 Task: In the  document directory.txt. Below name insert the link: 'www.facebook.com' Insert Dropdown below the link: Project Status  'Select Blocked'Insert Header and write  Ramsons. Change font style to  Caveat
Action: Mouse moved to (417, 370)
Screenshot: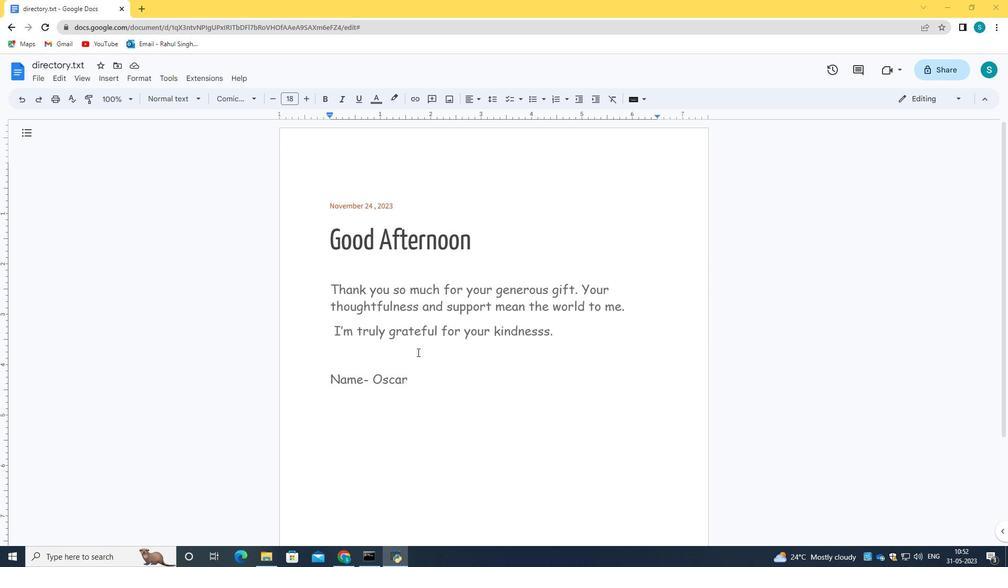 
Action: Mouse pressed left at (417, 370)
Screenshot: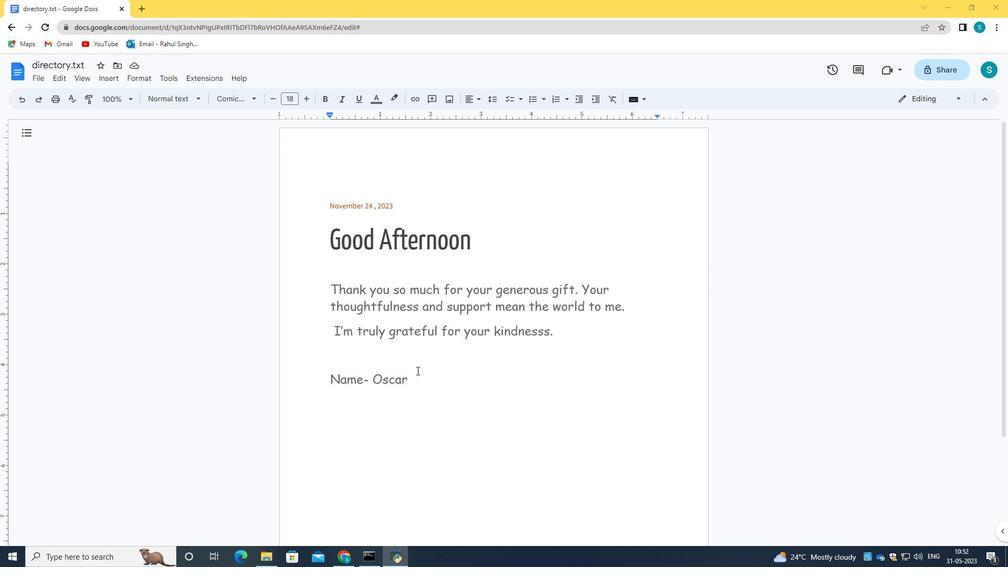 
Action: Mouse moved to (376, 413)
Screenshot: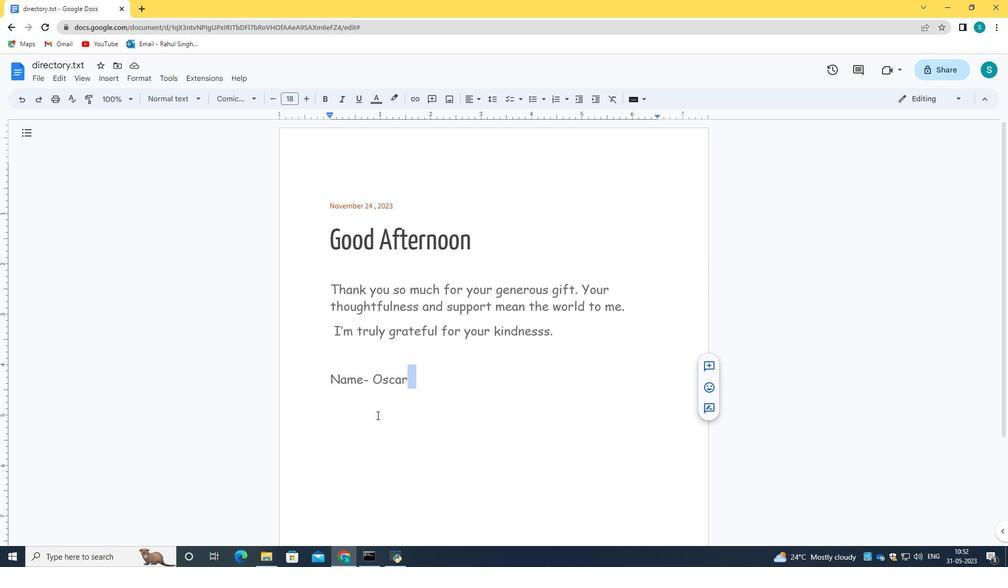 
Action: Mouse pressed left at (376, 413)
Screenshot: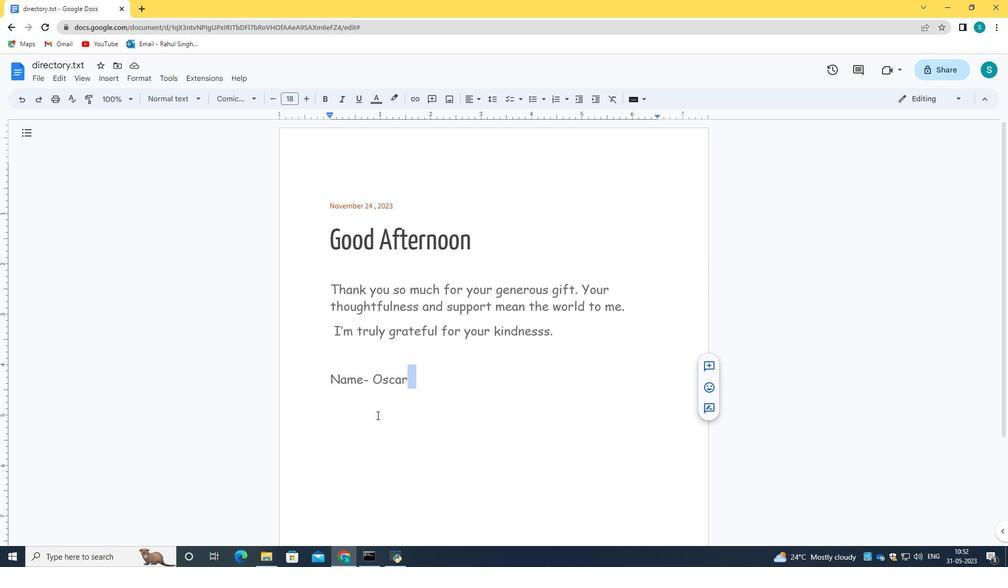 
Action: Mouse moved to (102, 78)
Screenshot: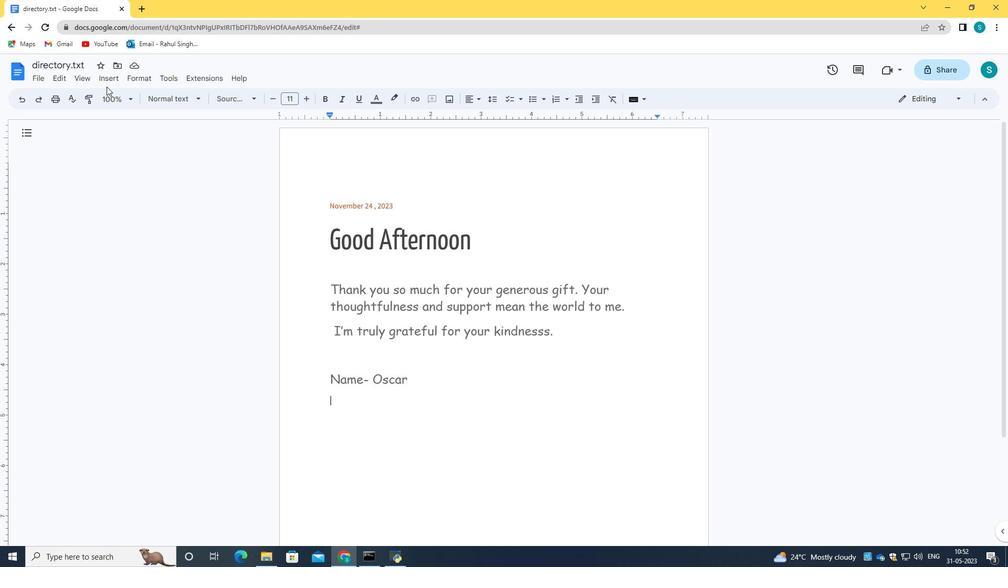 
Action: Mouse pressed left at (102, 78)
Screenshot: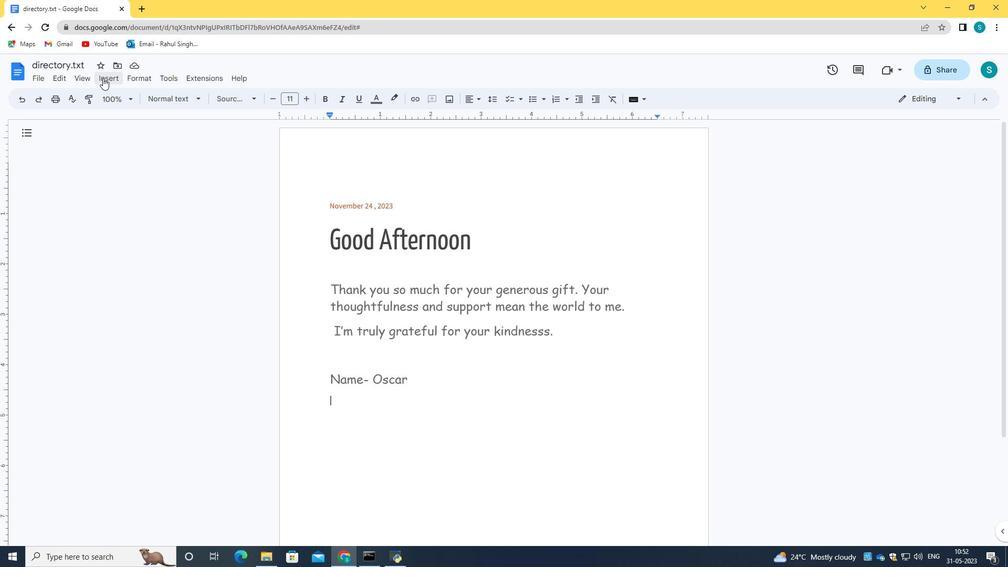 
Action: Mouse moved to (151, 393)
Screenshot: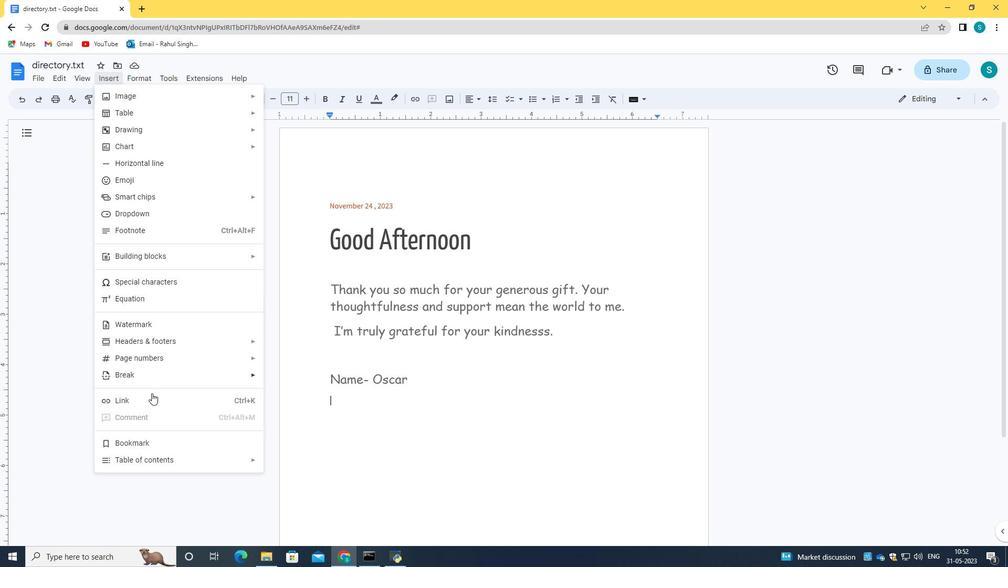 
Action: Mouse pressed left at (151, 393)
Screenshot: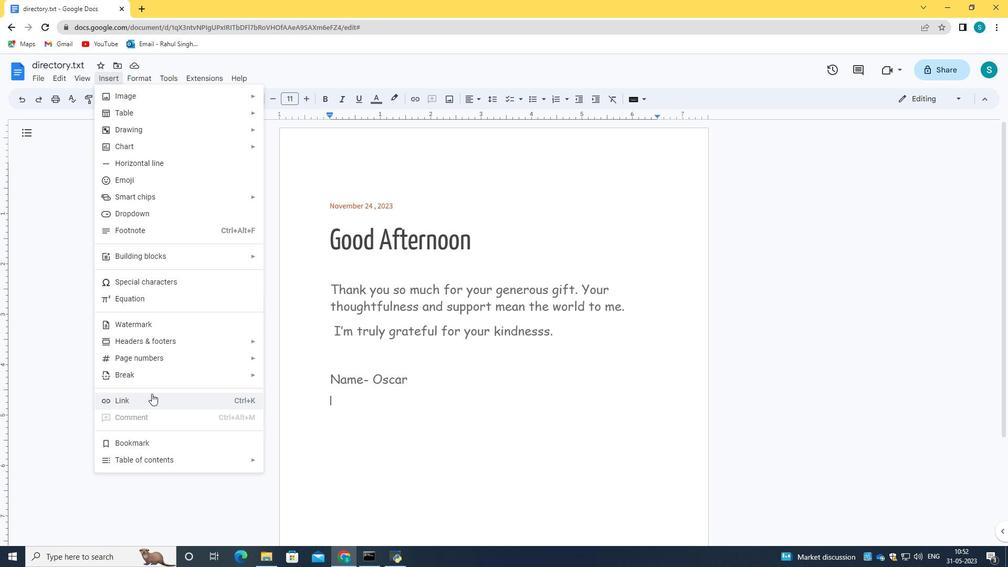 
Action: Mouse moved to (382, 236)
Screenshot: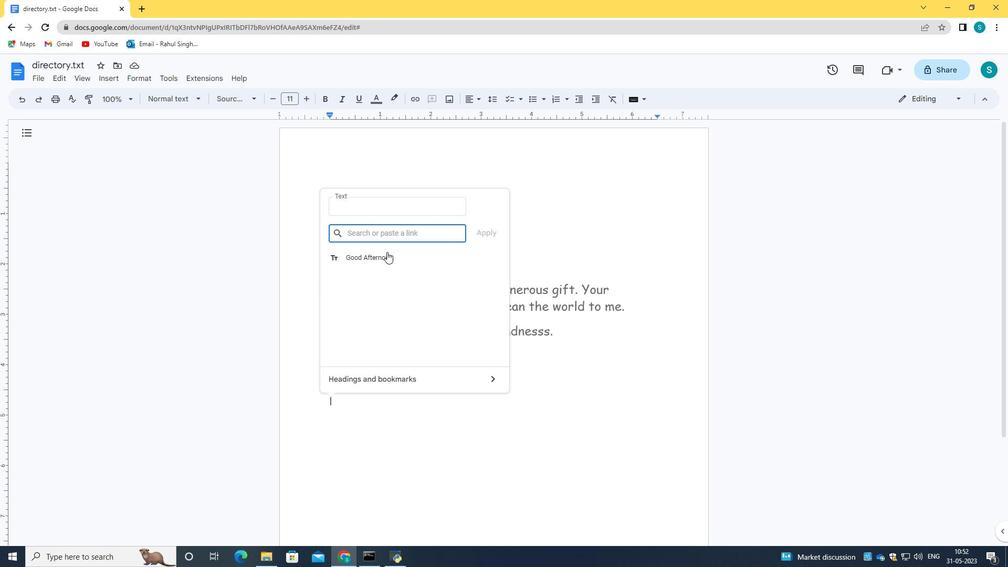 
Action: Key pressed www.facebool<Key.backspace>k.com
Screenshot: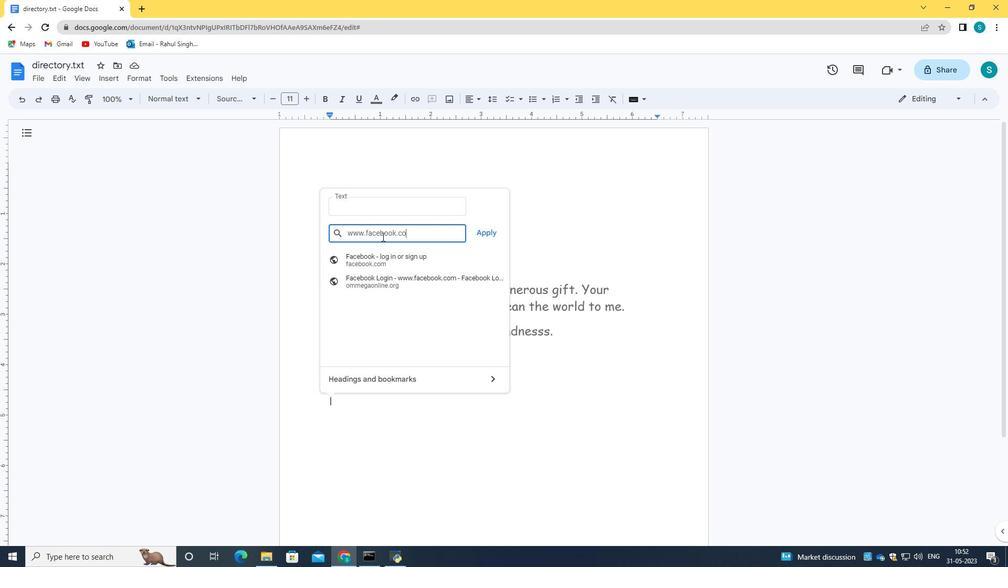 
Action: Mouse moved to (485, 232)
Screenshot: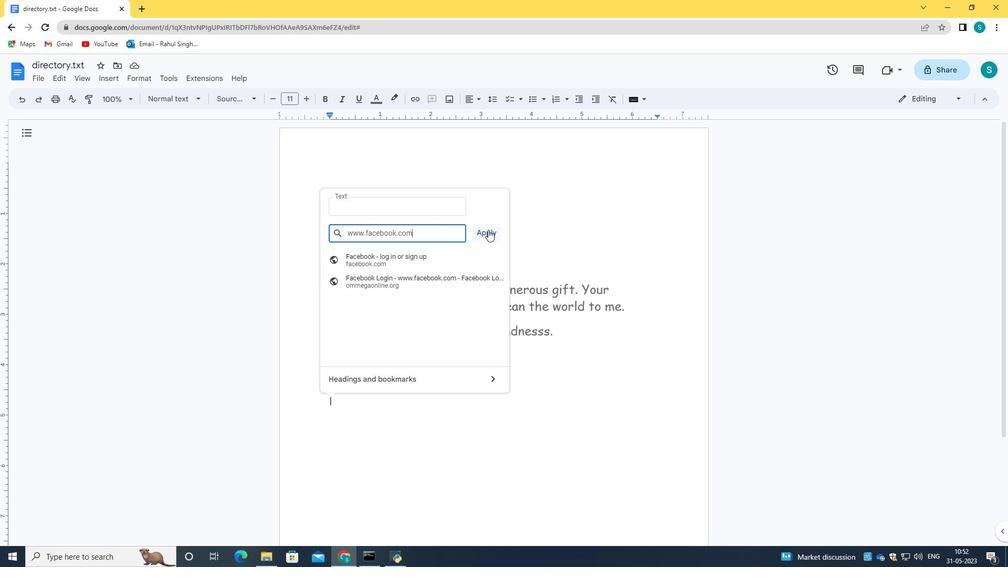 
Action: Mouse pressed left at (485, 232)
Screenshot: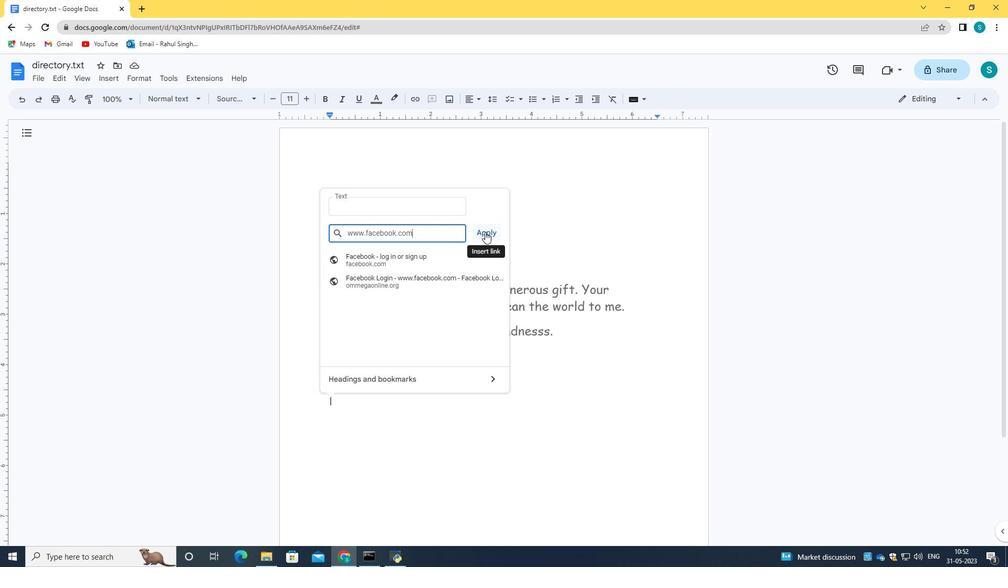 
Action: Mouse moved to (105, 80)
Screenshot: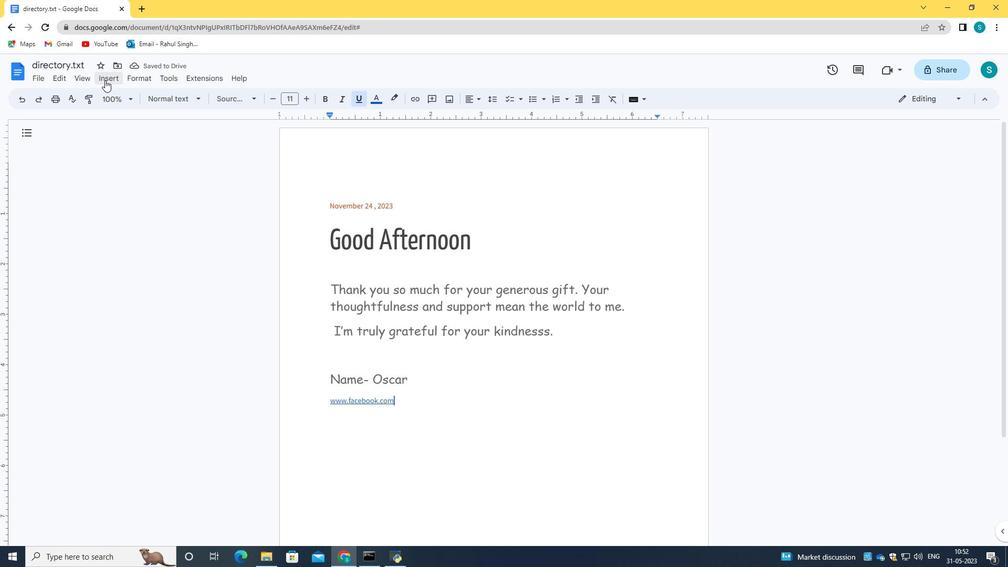 
Action: Mouse pressed left at (105, 80)
Screenshot: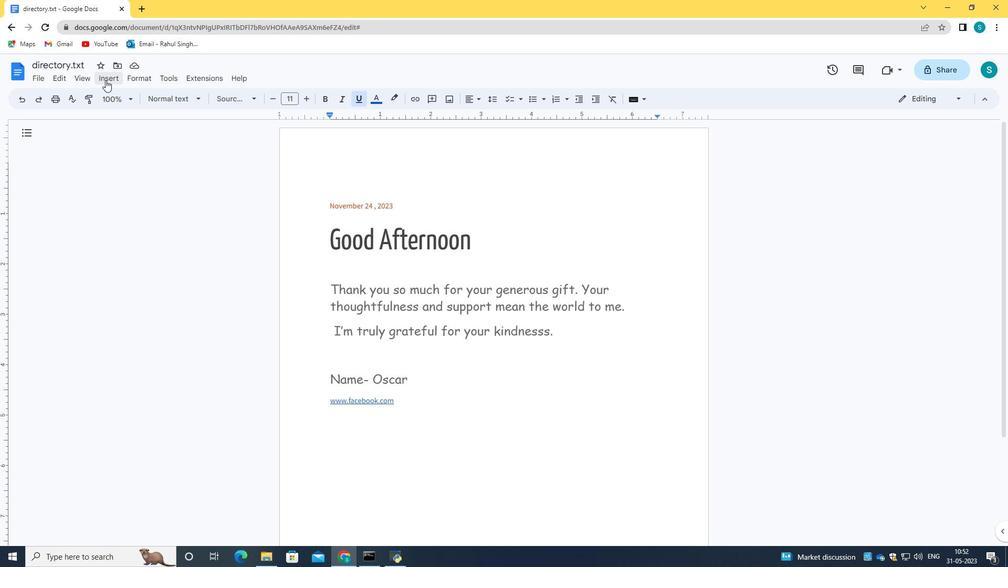 
Action: Mouse moved to (131, 209)
Screenshot: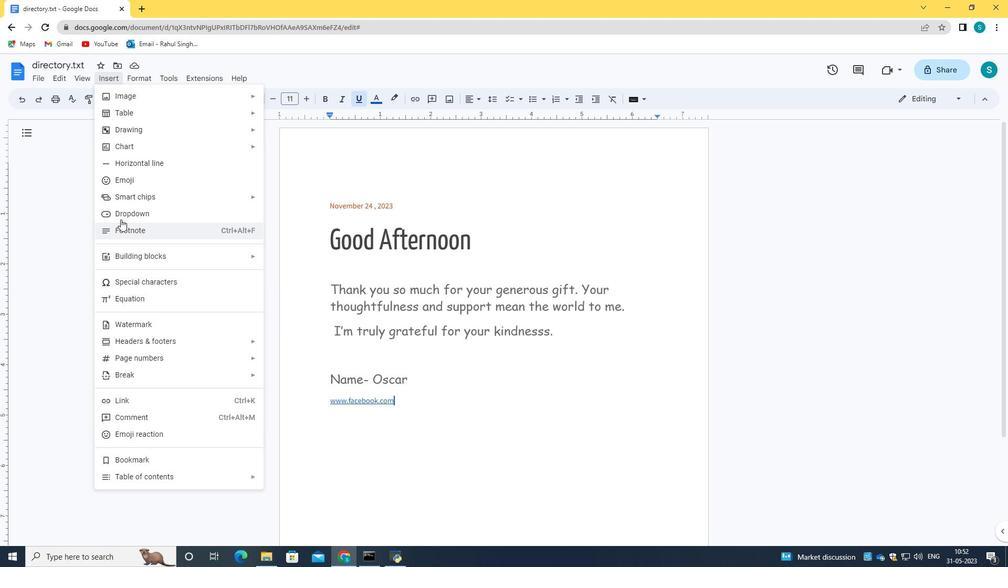 
Action: Mouse pressed left at (131, 209)
Screenshot: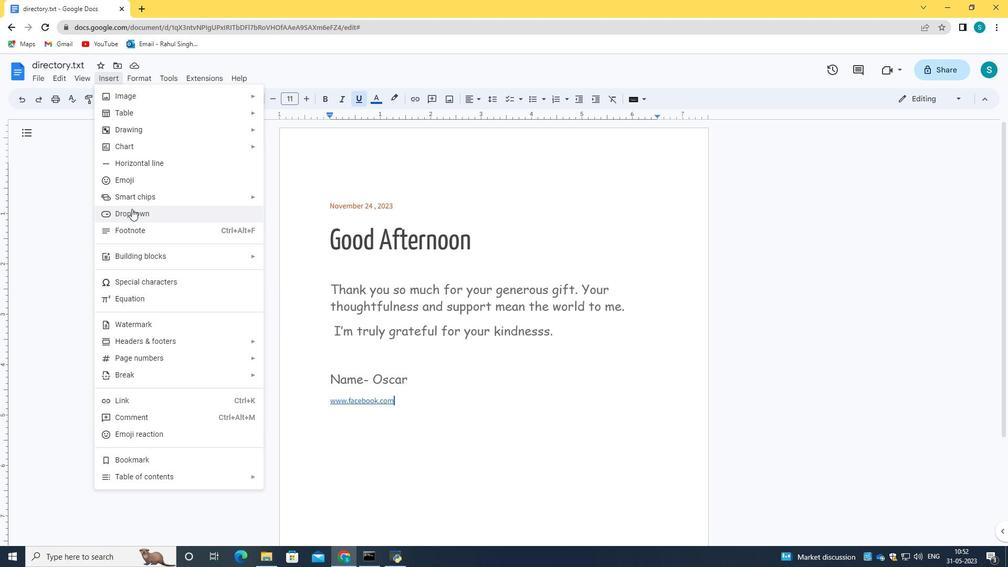 
Action: Mouse moved to (448, 442)
Screenshot: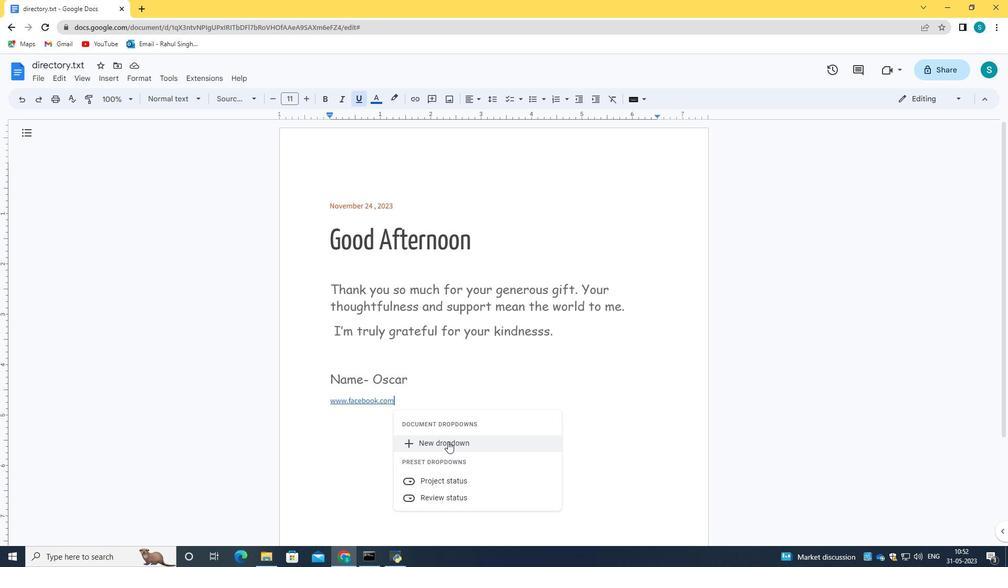 
Action: Mouse pressed left at (448, 442)
Screenshot: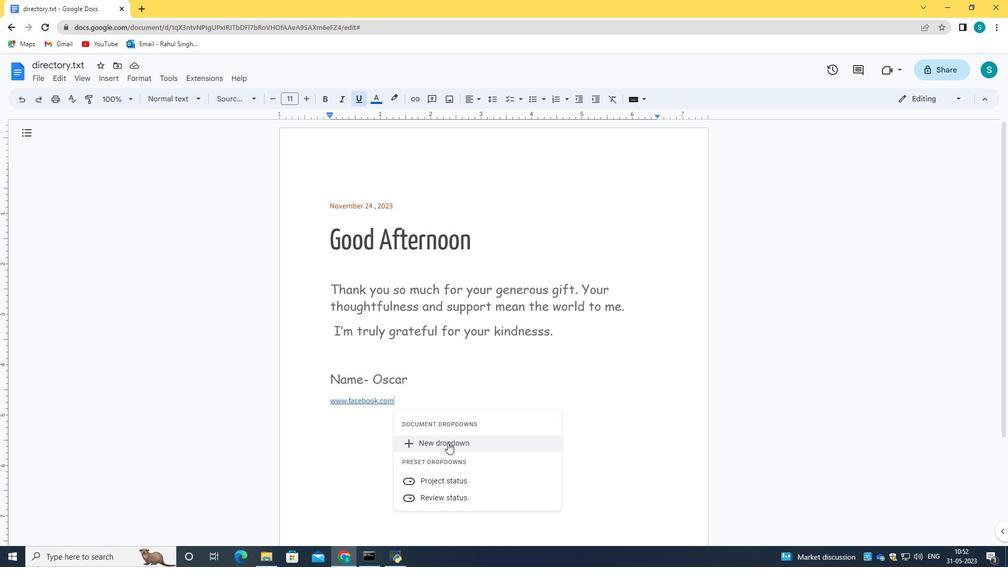 
Action: Mouse moved to (502, 236)
Screenshot: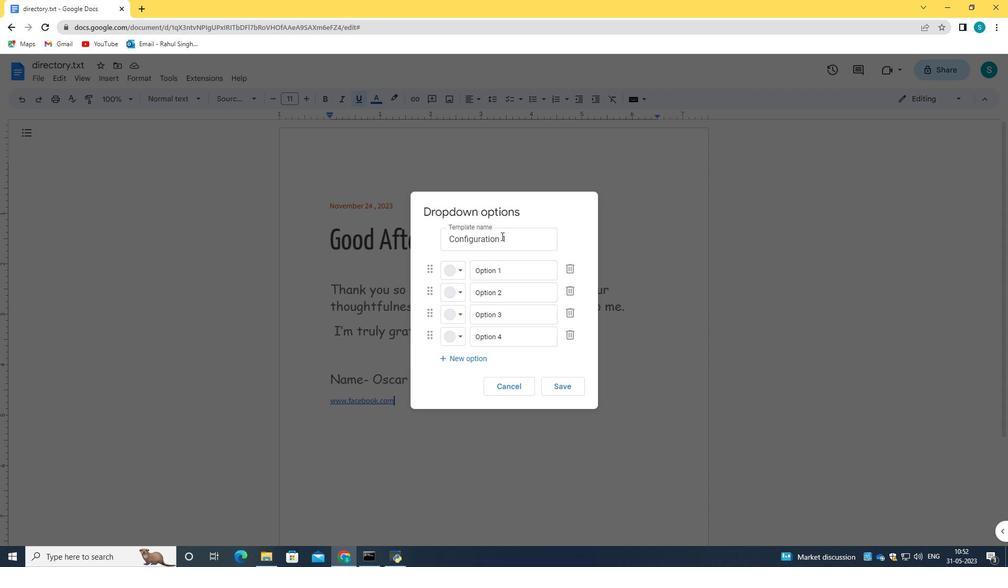 
Action: Mouse pressed left at (502, 236)
Screenshot: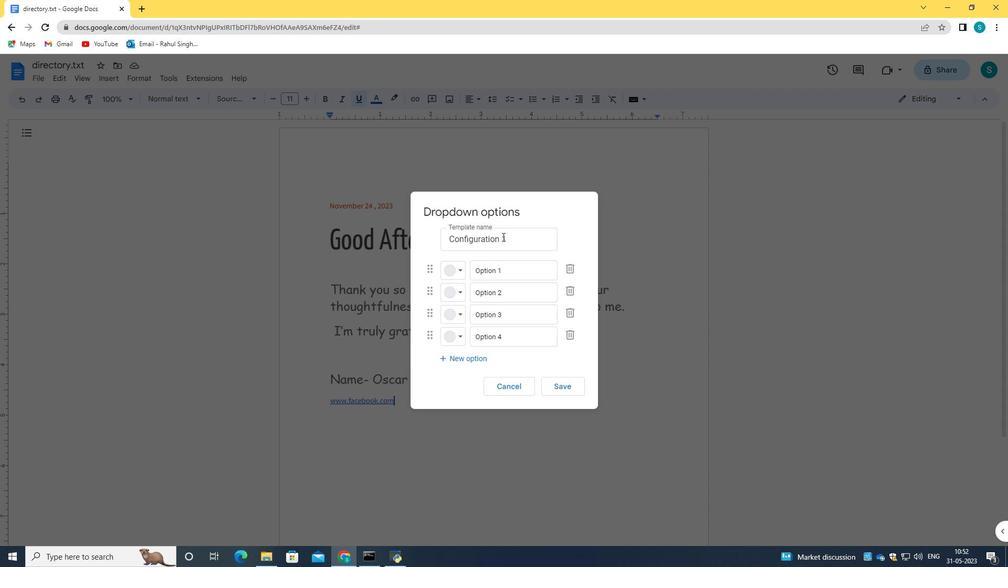 
Action: Mouse moved to (519, 240)
Screenshot: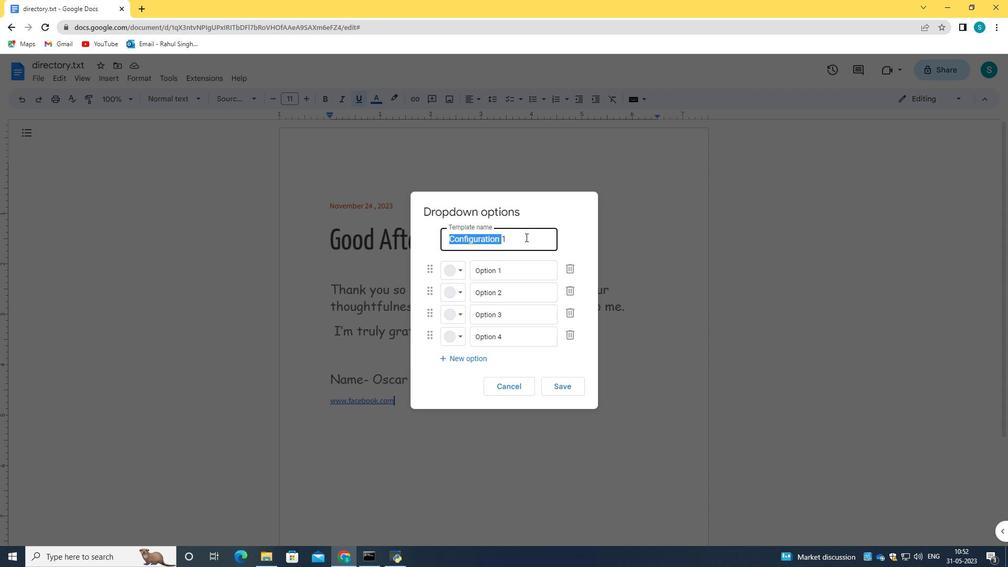 
Action: Mouse pressed left at (519, 240)
Screenshot: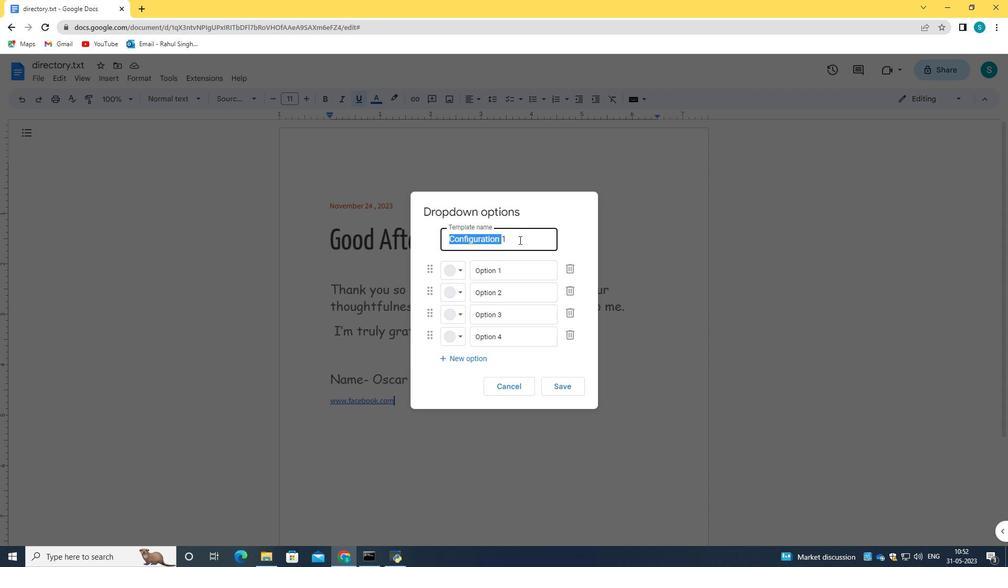 
Action: Mouse moved to (534, 244)
Screenshot: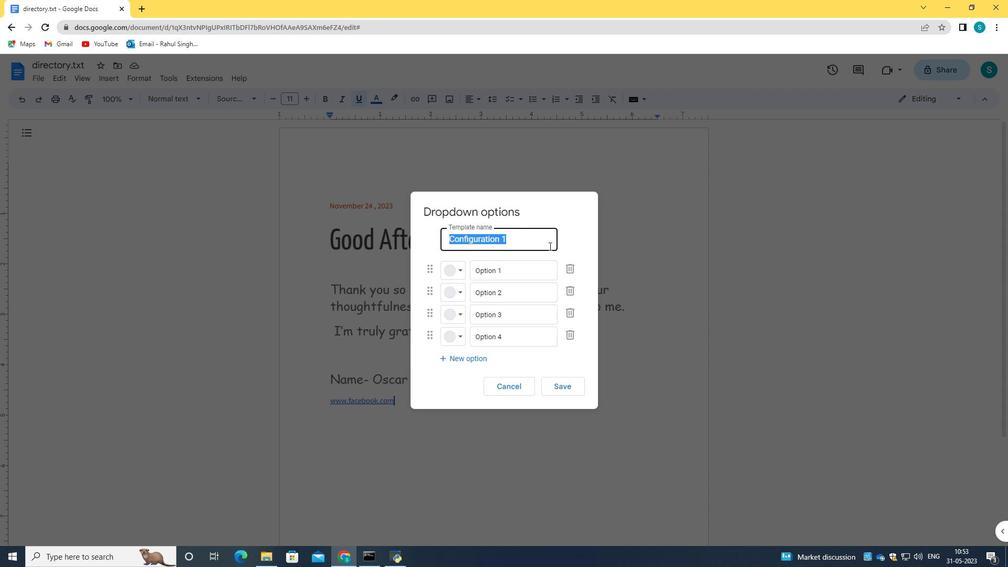 
Action: Key pressed <Key.backspace><Key.caps_lock>P<Key.caps_lock>roject<Key.space><Key.caps_lock>S<Key.caps_lock>tatus
Screenshot: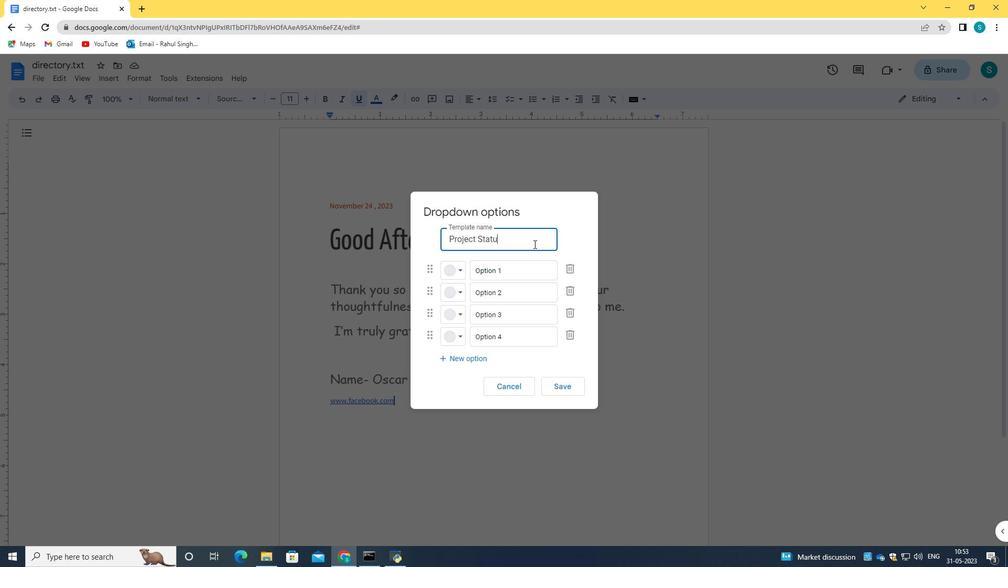 
Action: Mouse moved to (459, 272)
Screenshot: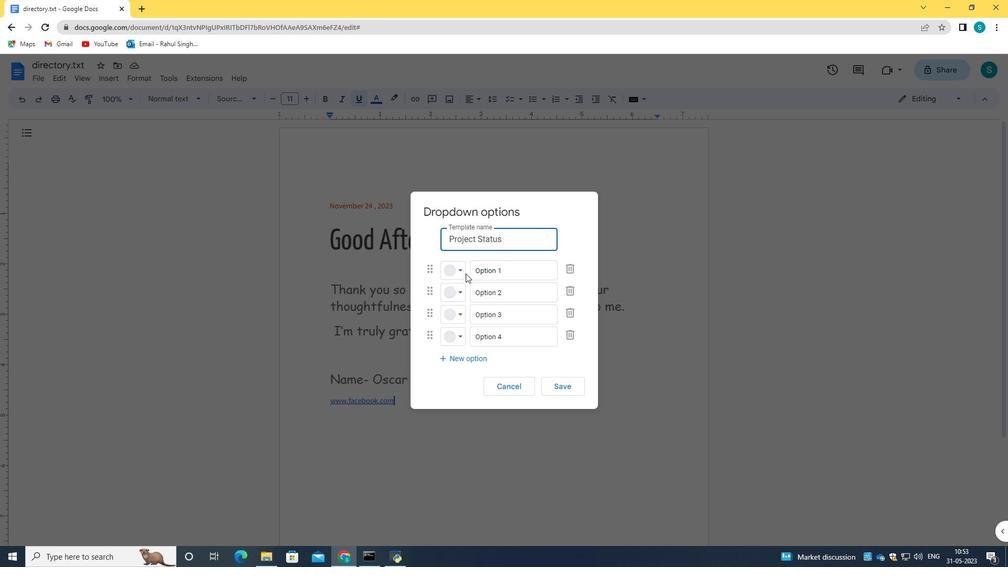 
Action: Mouse pressed left at (459, 272)
Screenshot: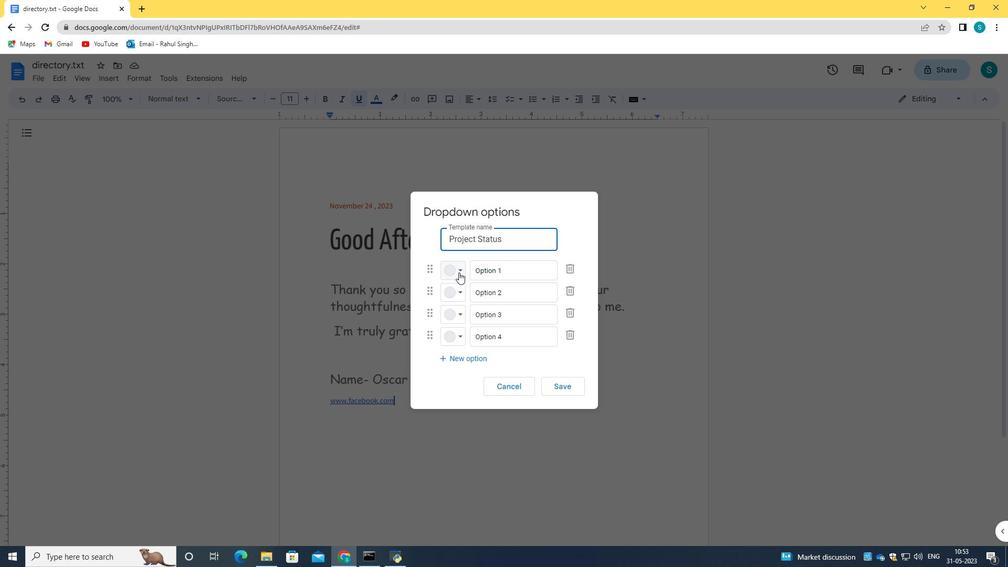 
Action: Mouse pressed left at (459, 272)
Screenshot: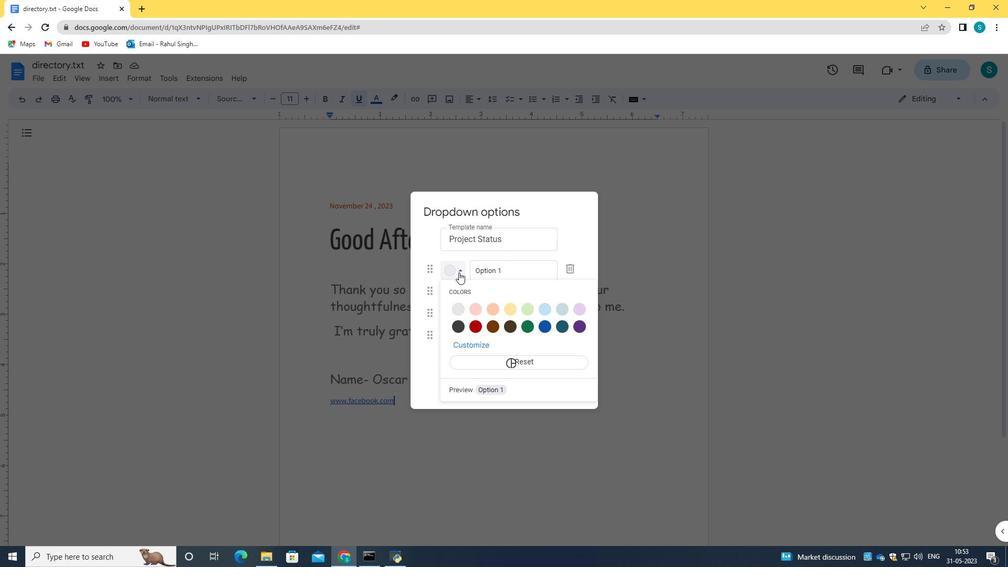 
Action: Mouse moved to (501, 272)
Screenshot: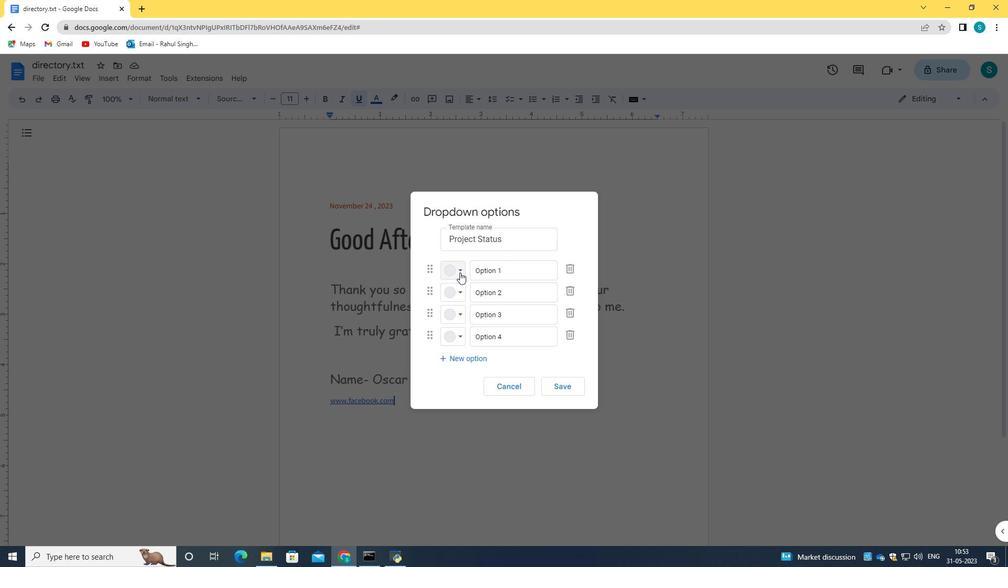 
Action: Mouse pressed left at (501, 272)
Screenshot: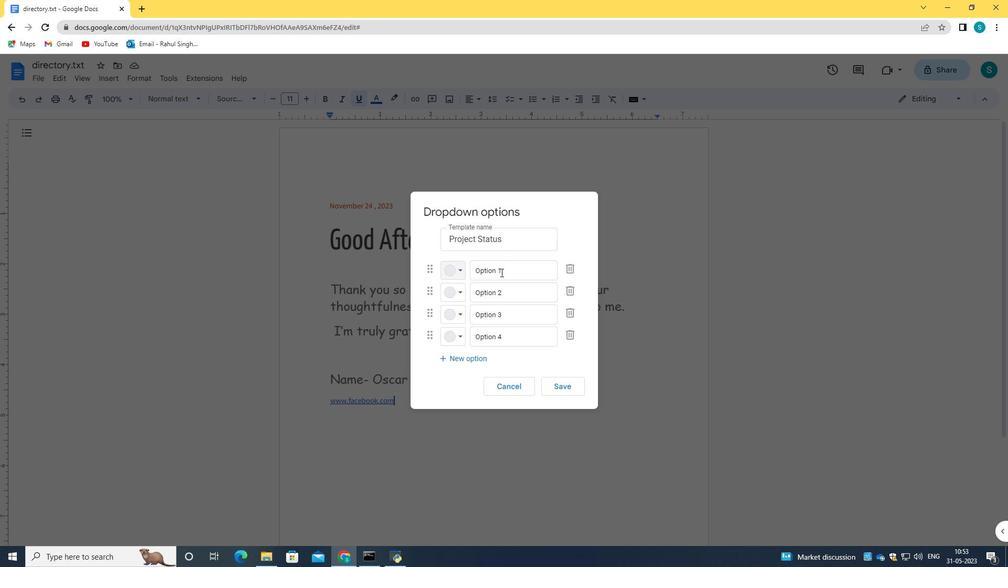 
Action: Mouse moved to (532, 217)
Screenshot: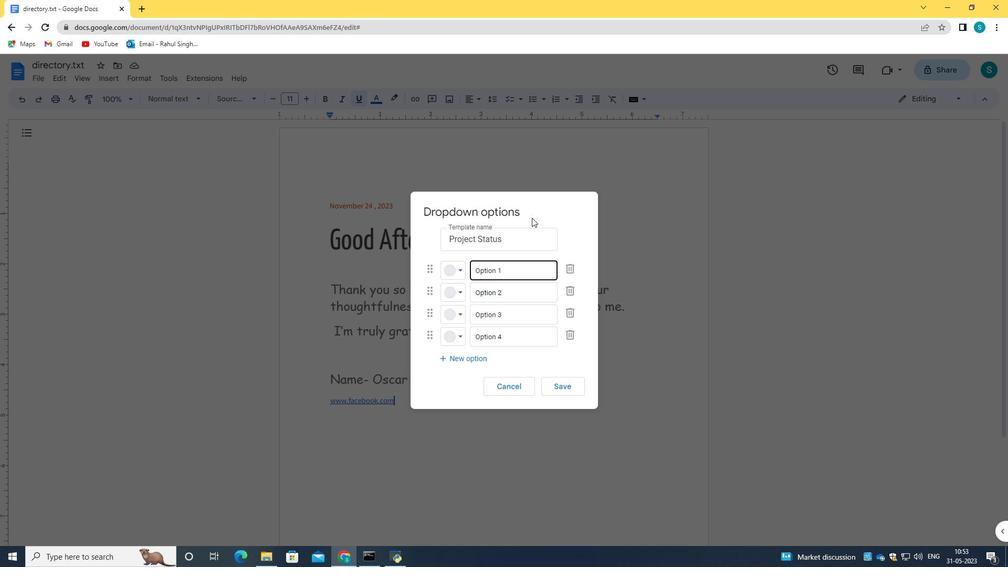 
Action: Mouse pressed left at (532, 217)
Screenshot: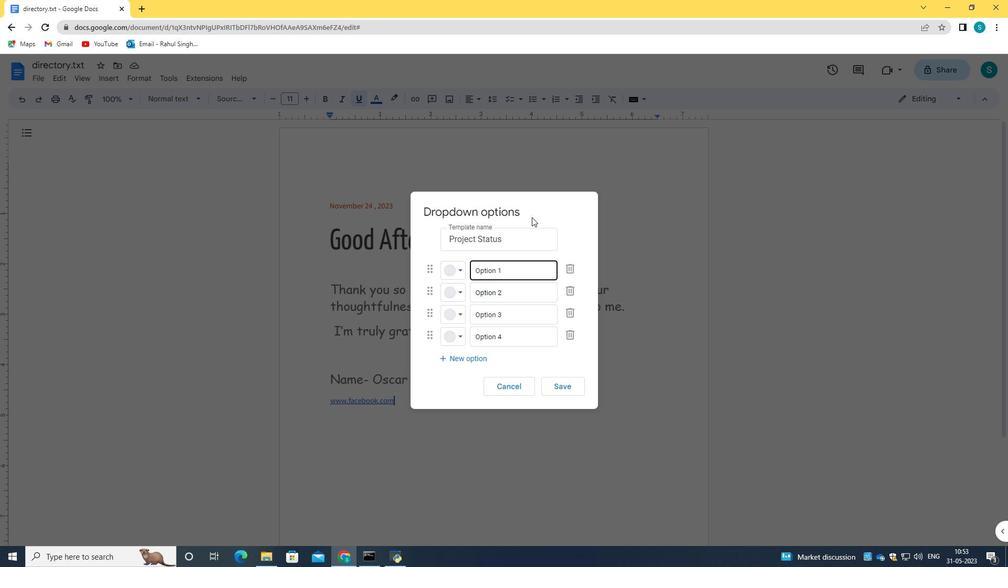 
Action: Mouse moved to (512, 381)
Screenshot: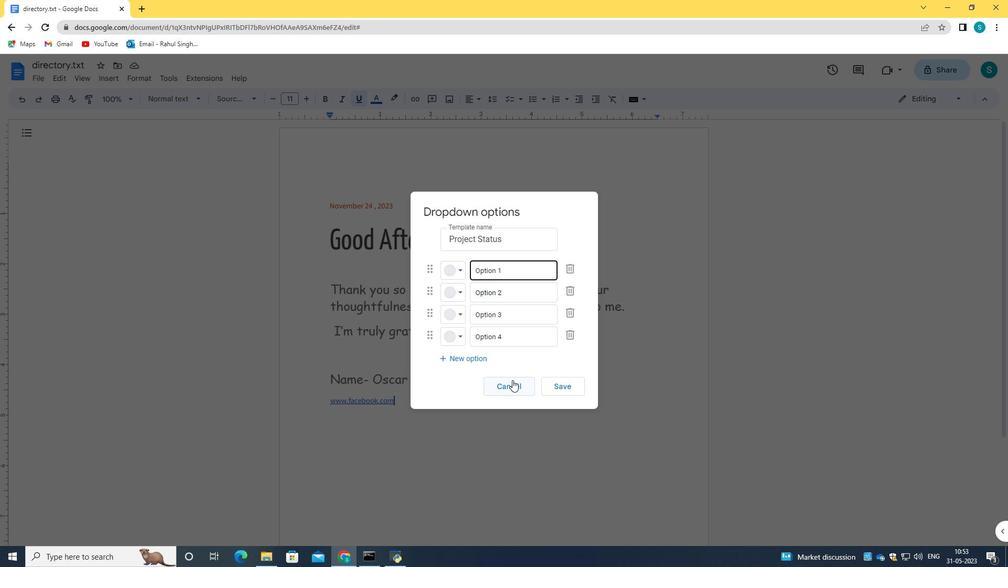 
Action: Mouse pressed left at (512, 381)
Screenshot: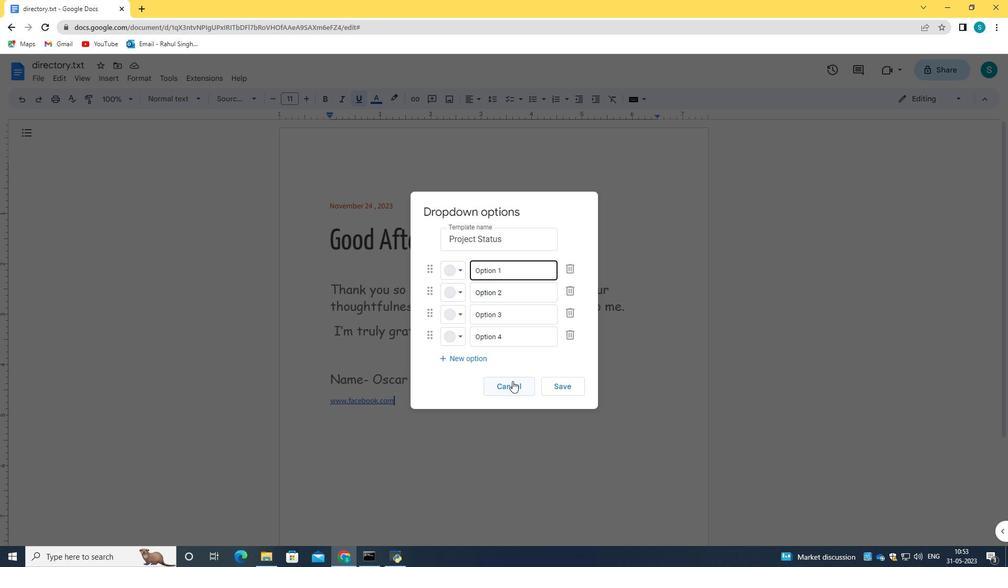 
Action: Mouse moved to (428, 416)
Screenshot: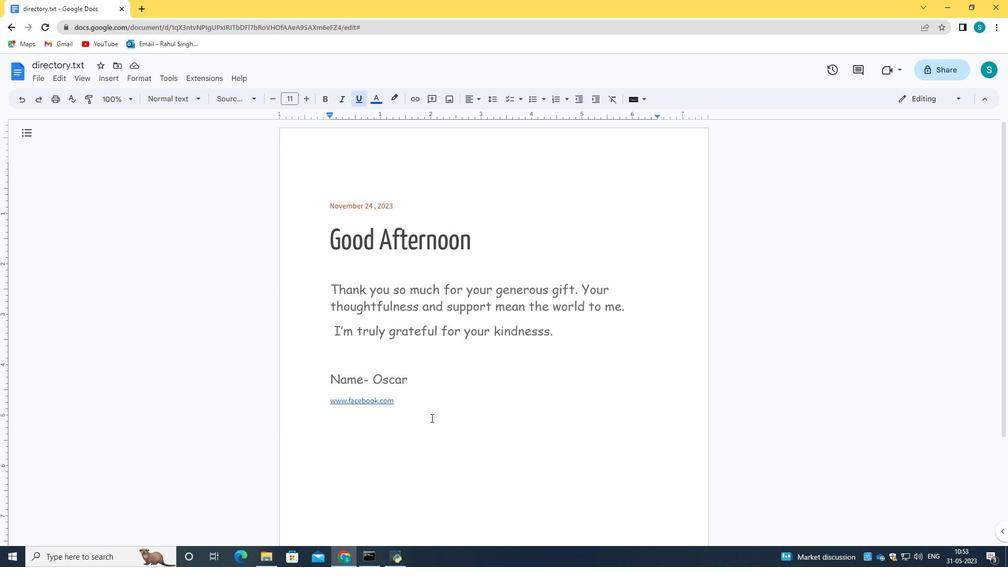 
Action: Key pressed <Key.enter>
Screenshot: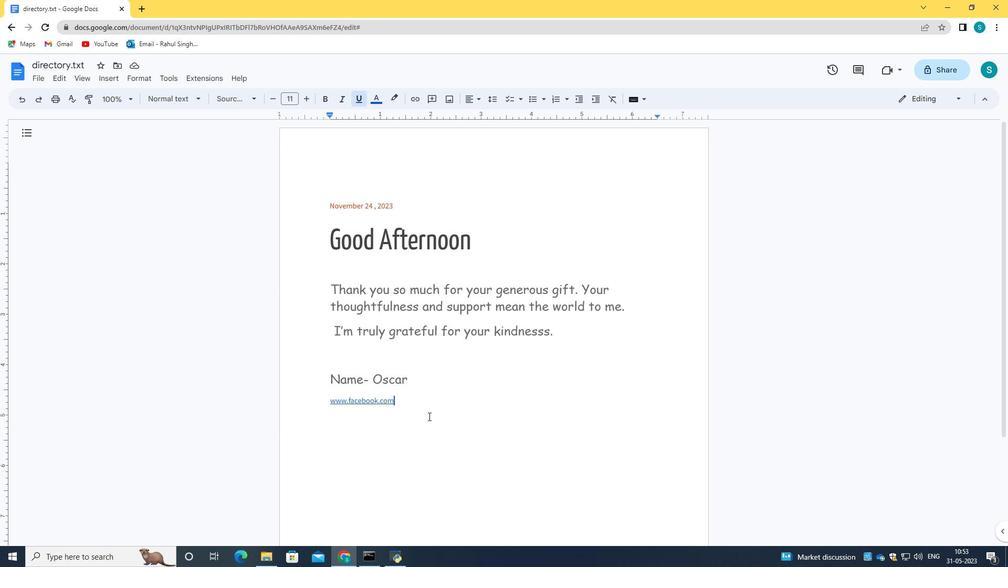 
Action: Mouse moved to (112, 78)
Screenshot: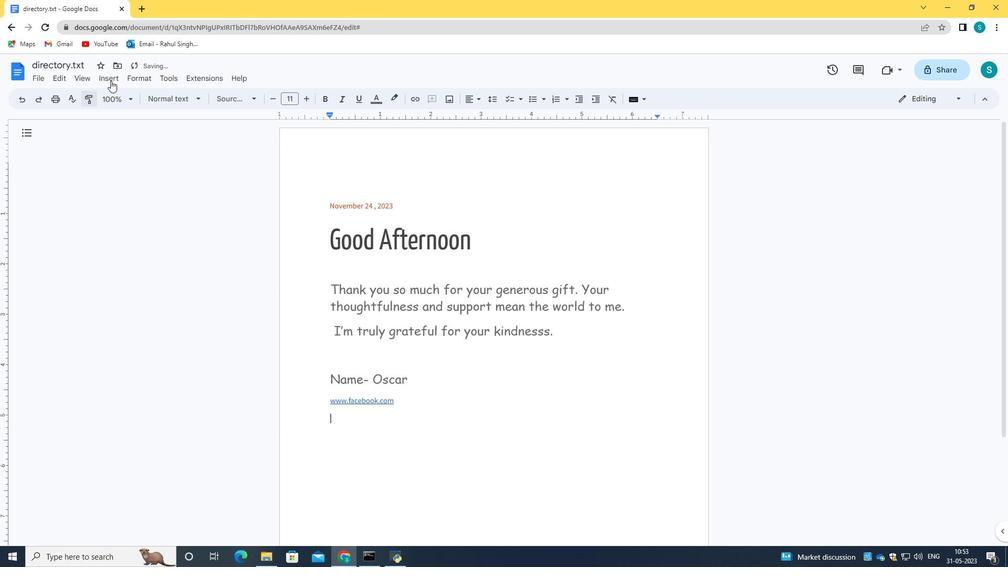 
Action: Mouse pressed left at (112, 78)
Screenshot: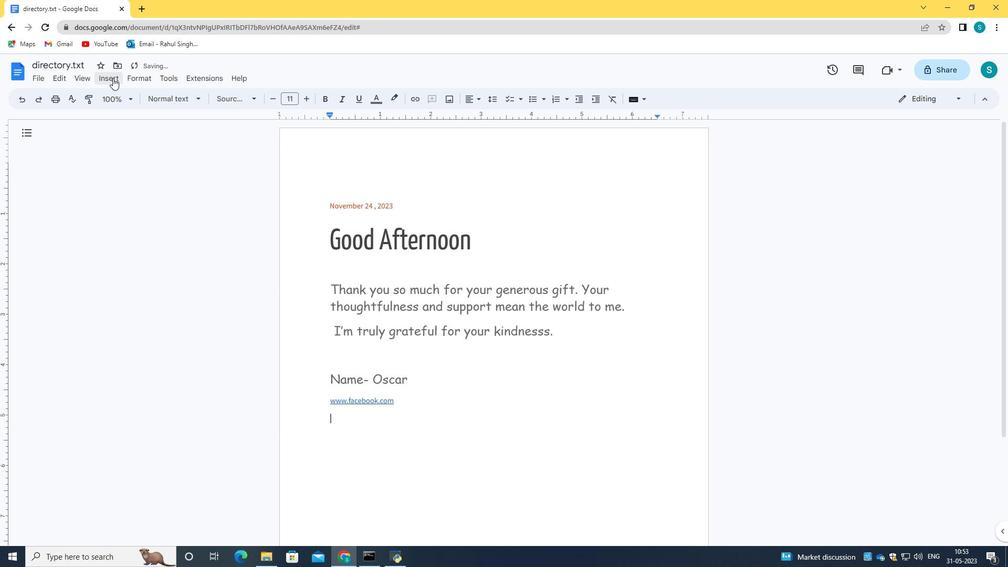 
Action: Mouse moved to (154, 217)
Screenshot: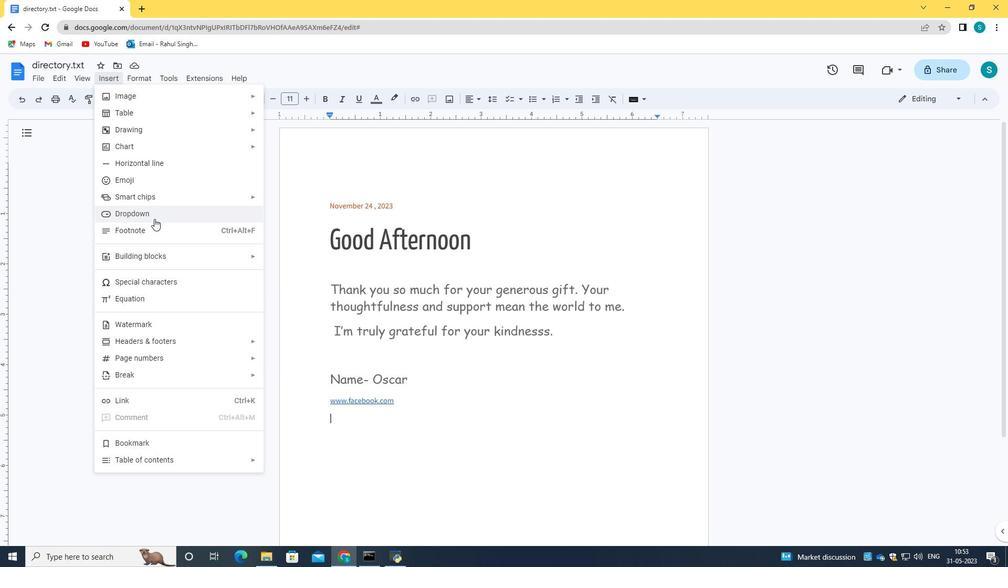 
Action: Mouse pressed left at (154, 217)
Screenshot: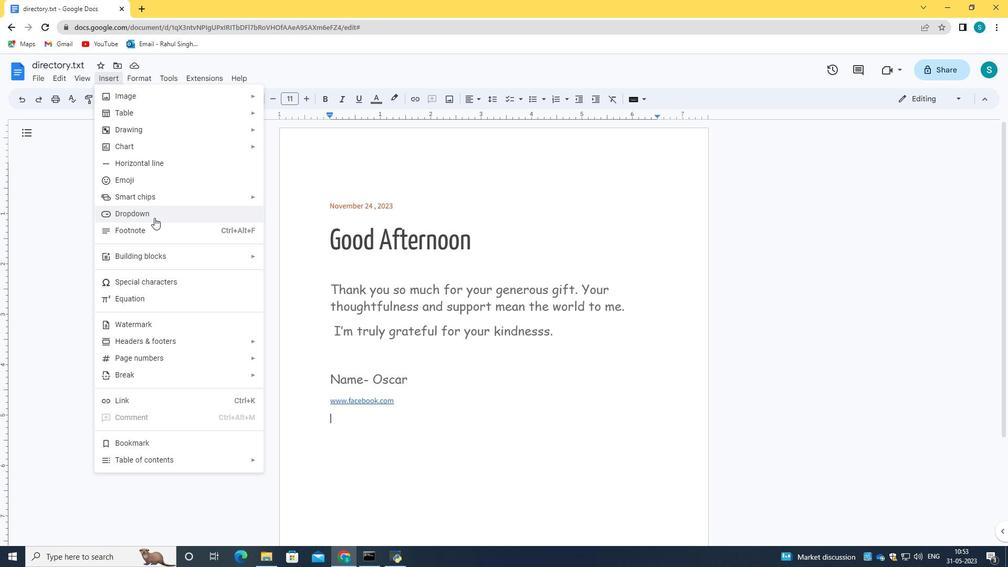 
Action: Mouse moved to (467, 402)
Screenshot: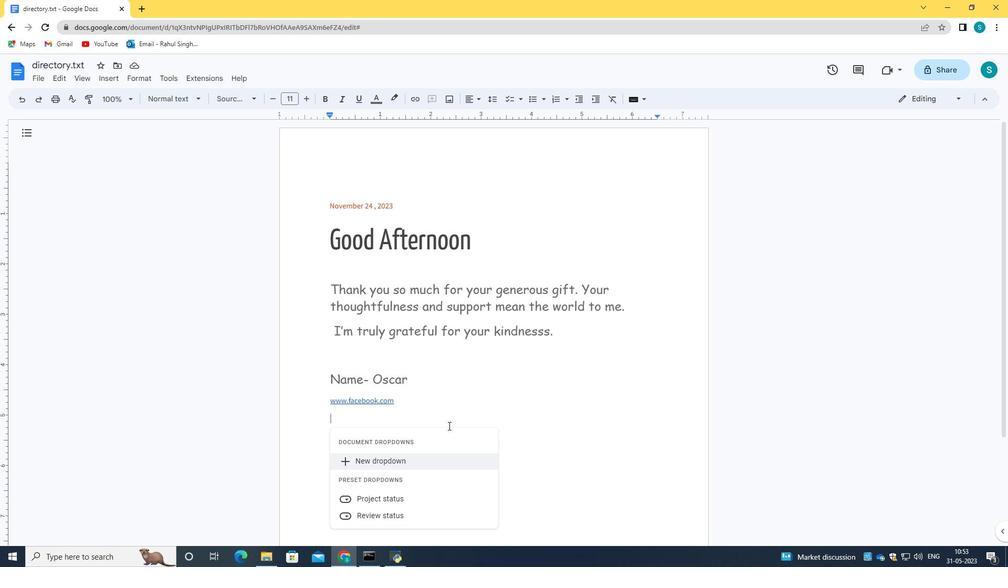 
Action: Mouse scrolled (467, 401) with delta (0, 0)
Screenshot: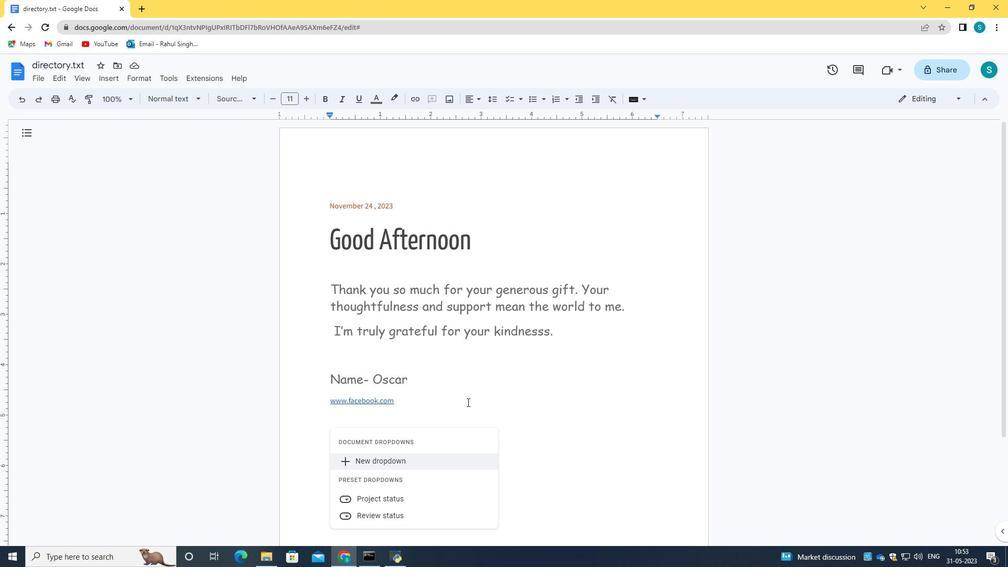 
Action: Mouse moved to (393, 445)
Screenshot: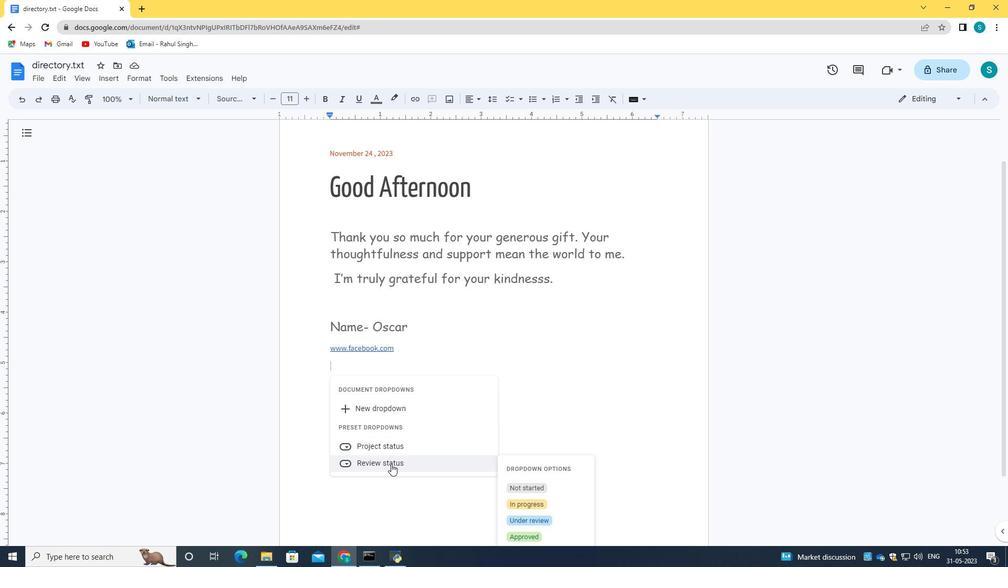 
Action: Mouse pressed left at (393, 445)
Screenshot: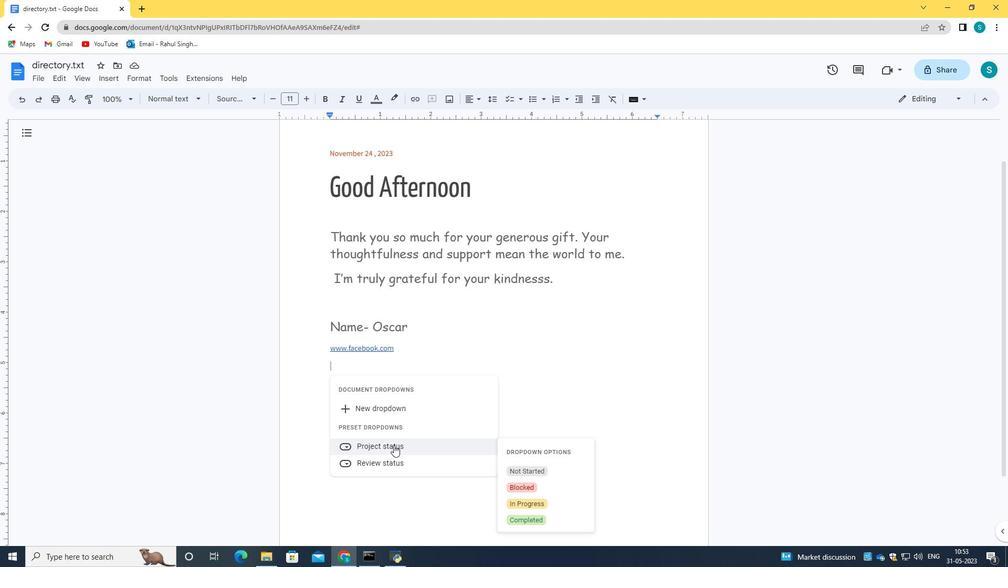 
Action: Mouse moved to (376, 367)
Screenshot: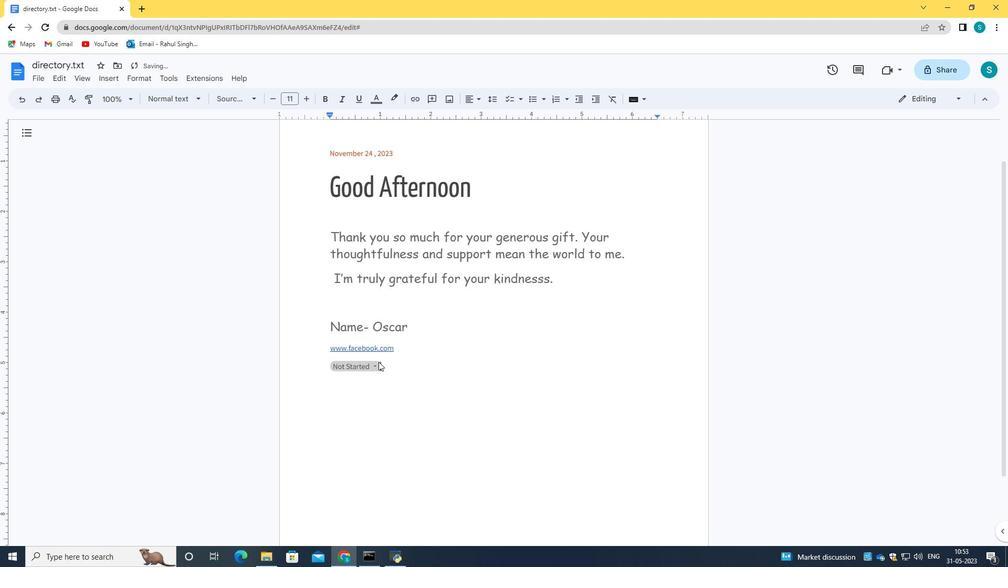 
Action: Mouse pressed left at (376, 367)
Screenshot: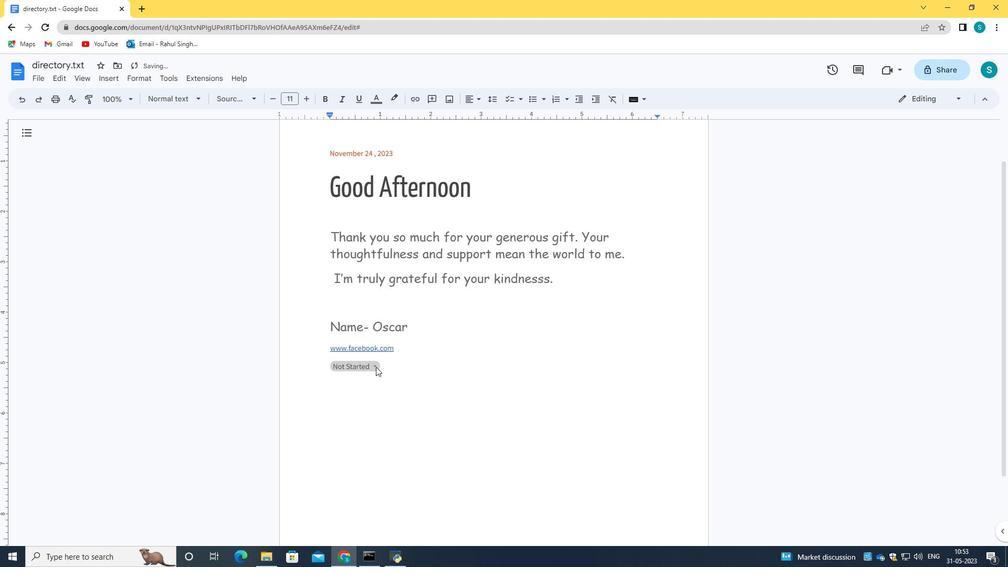 
Action: Mouse moved to (368, 404)
Screenshot: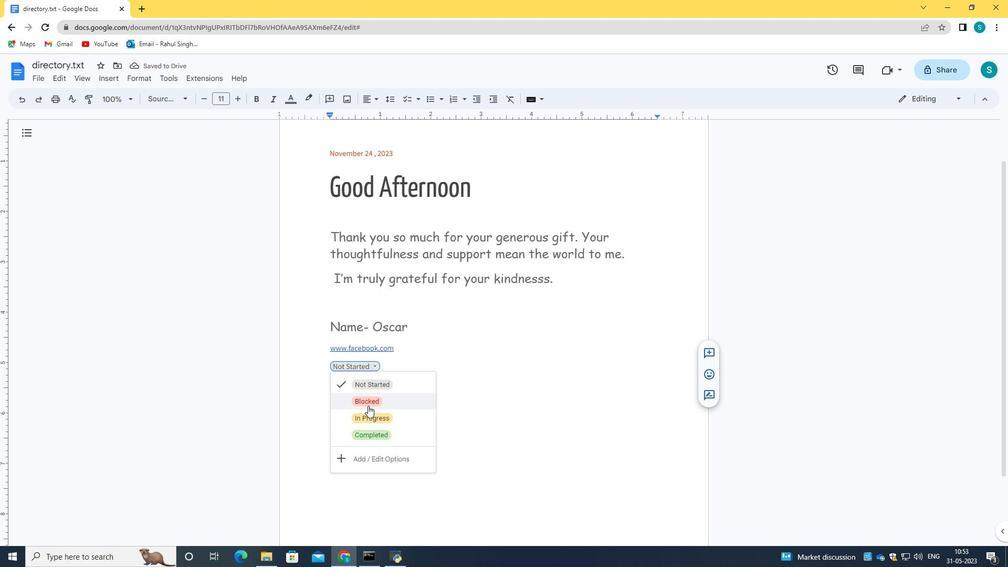 
Action: Mouse pressed left at (368, 404)
Screenshot: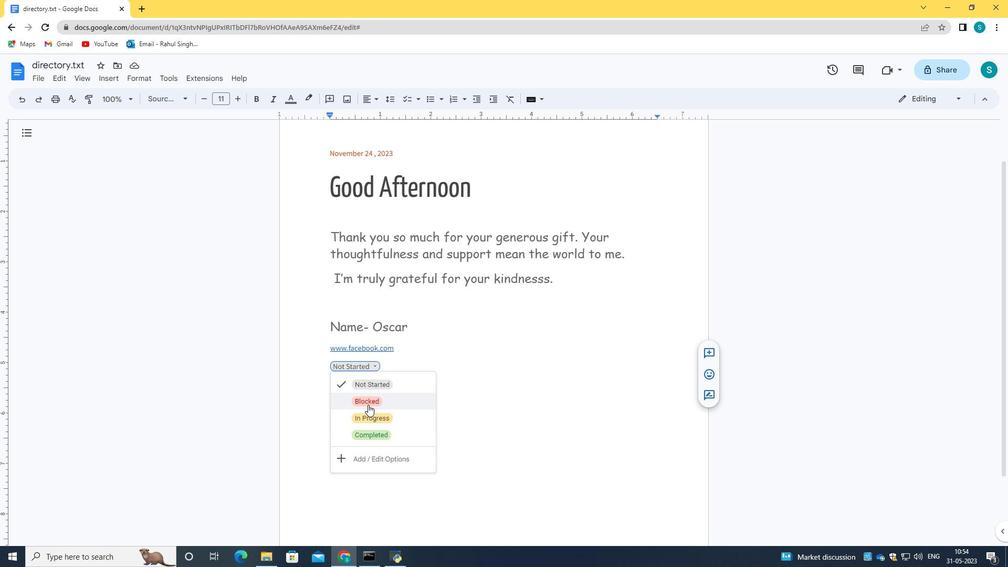 
Action: Mouse moved to (442, 367)
Screenshot: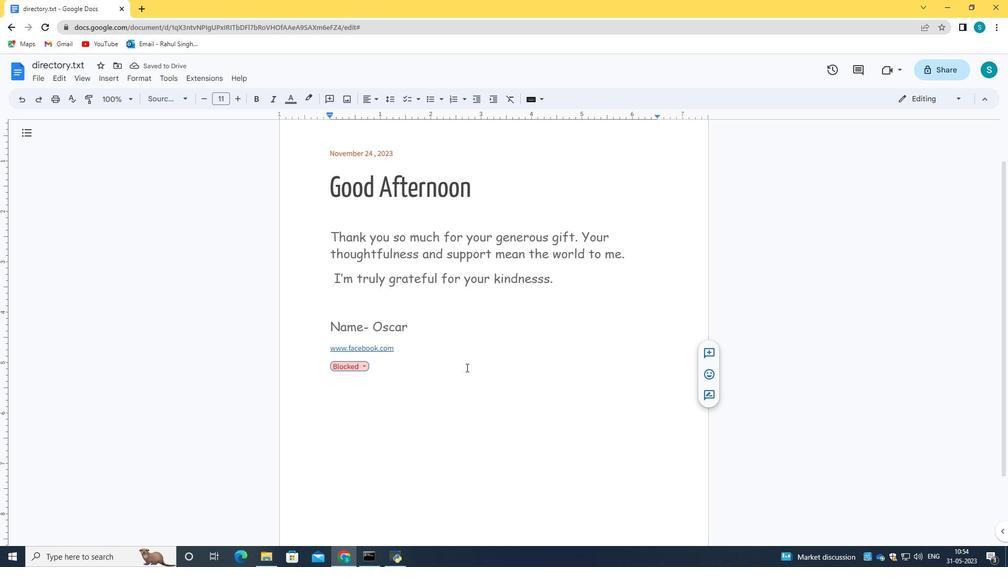 
Action: Mouse pressed left at (442, 367)
Screenshot: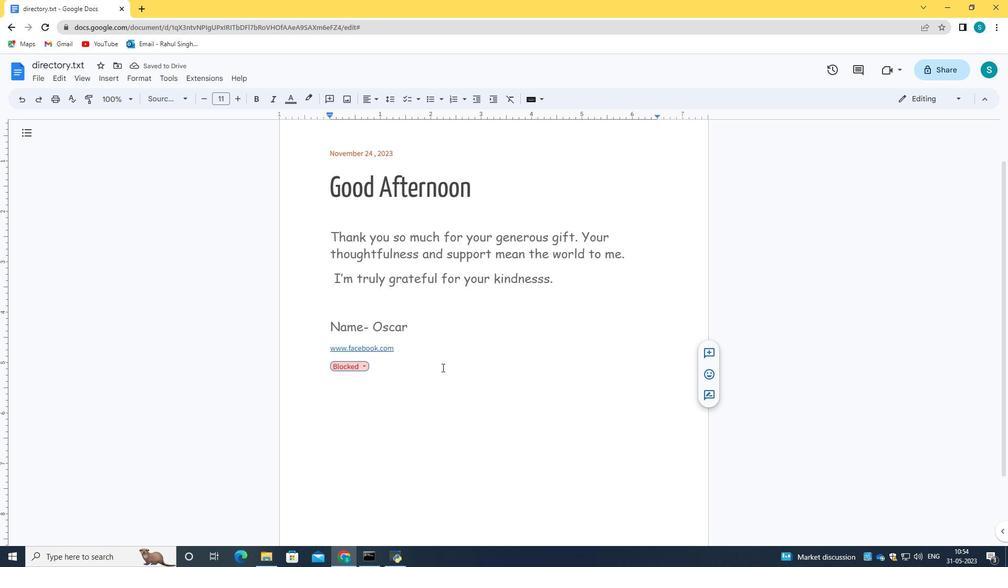 
Action: Mouse moved to (400, 362)
Screenshot: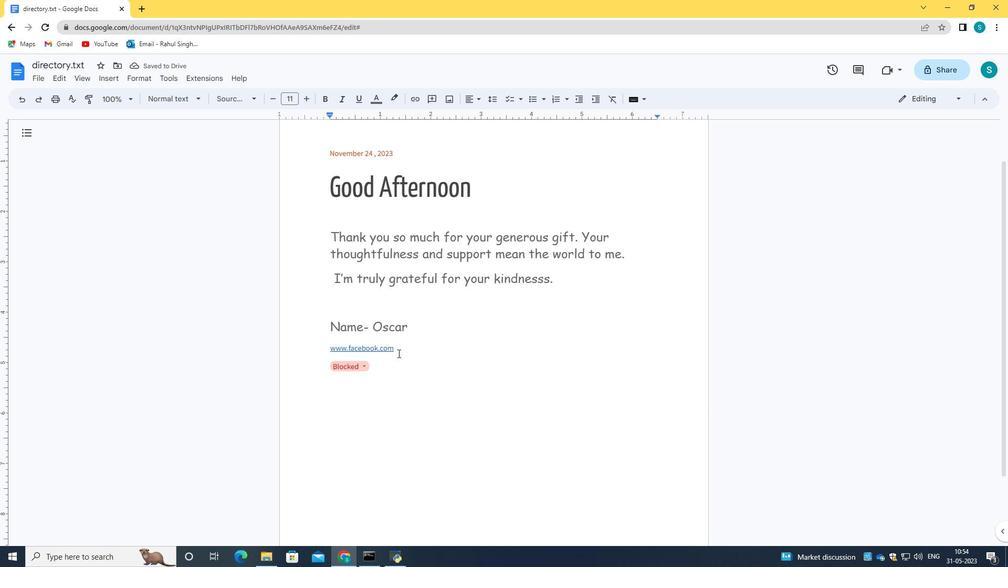 
Action: Key pressed <Key.enter>
Screenshot: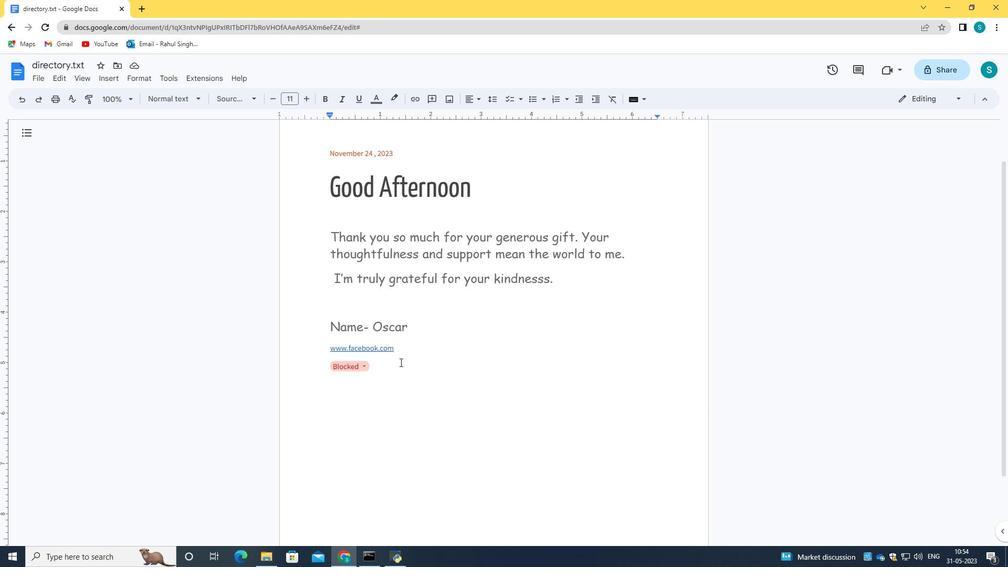 
Action: Mouse moved to (114, 81)
Screenshot: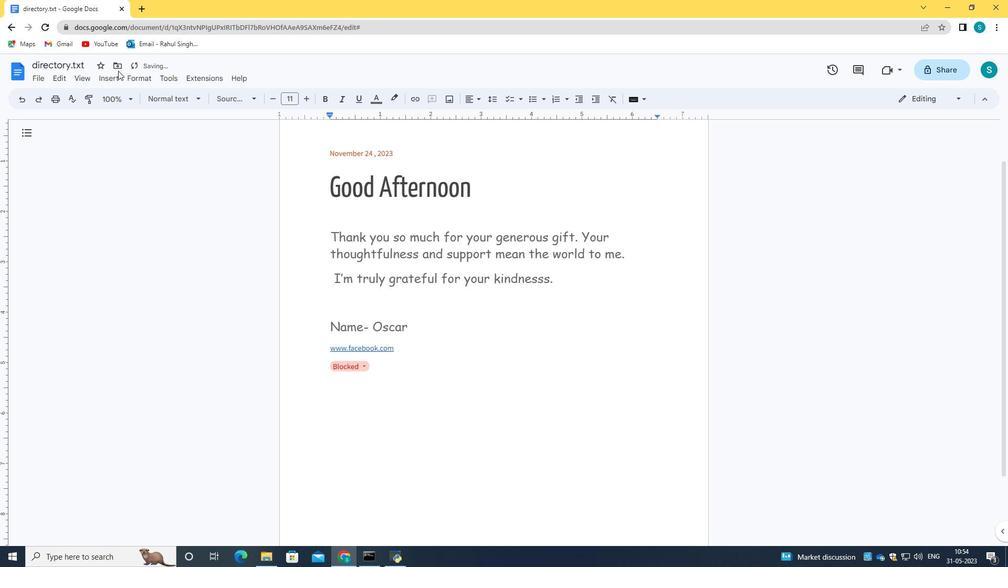 
Action: Mouse pressed left at (114, 81)
Screenshot: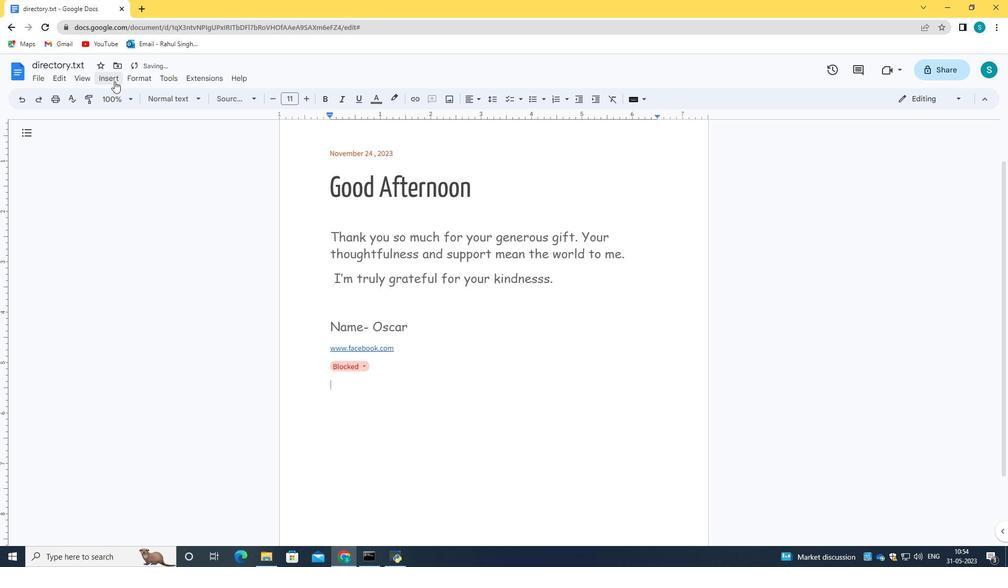 
Action: Mouse moved to (282, 345)
Screenshot: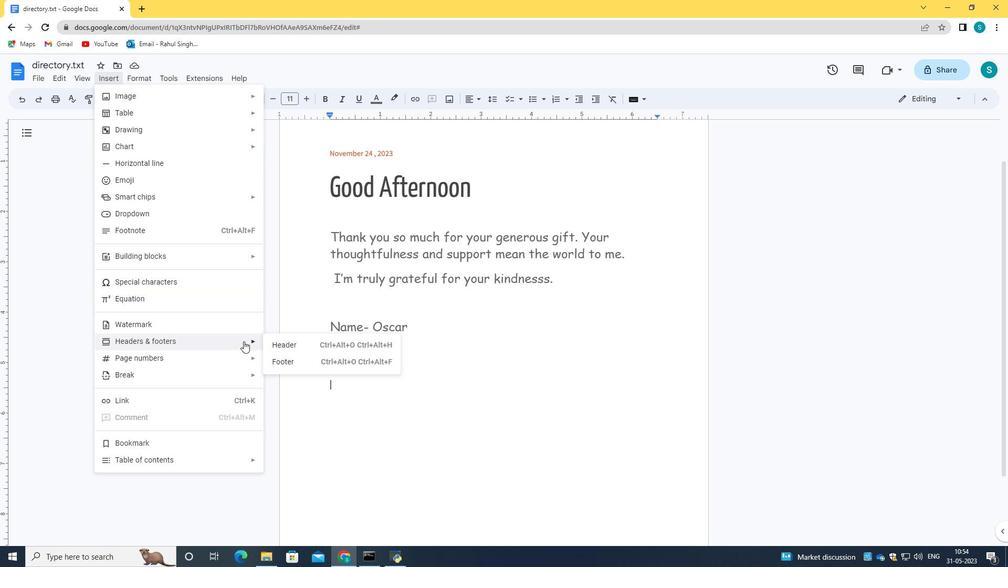 
Action: Mouse pressed left at (282, 345)
Screenshot: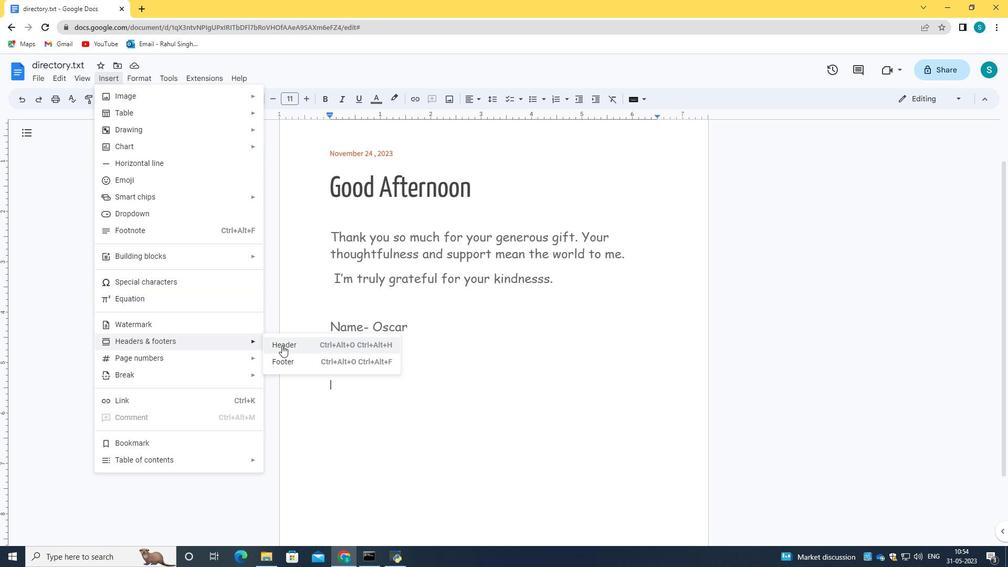 
Action: Mouse moved to (344, 178)
Screenshot: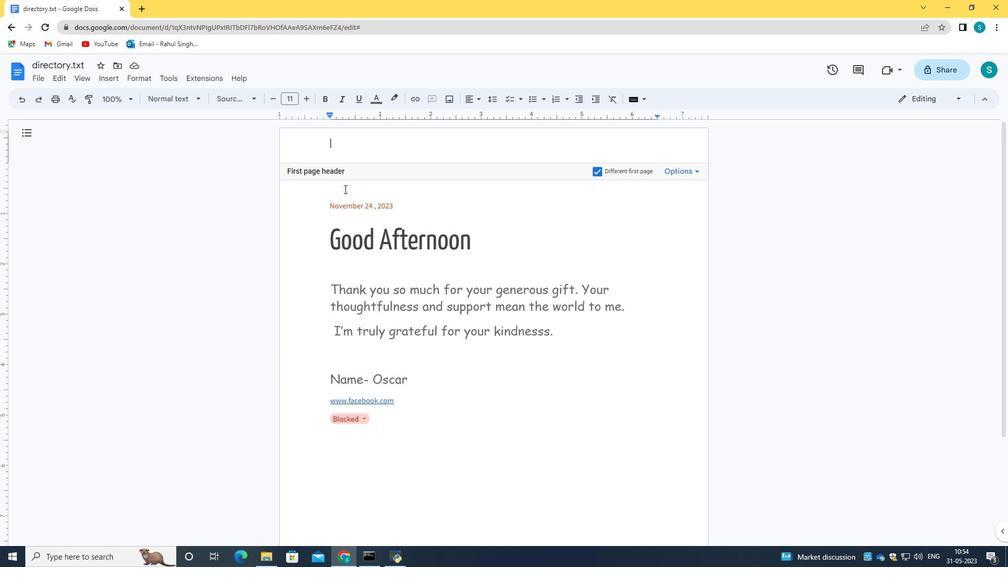 
Action: Key pressed <Key.caps_lock>R<Key.caps_lock>amsons
Screenshot: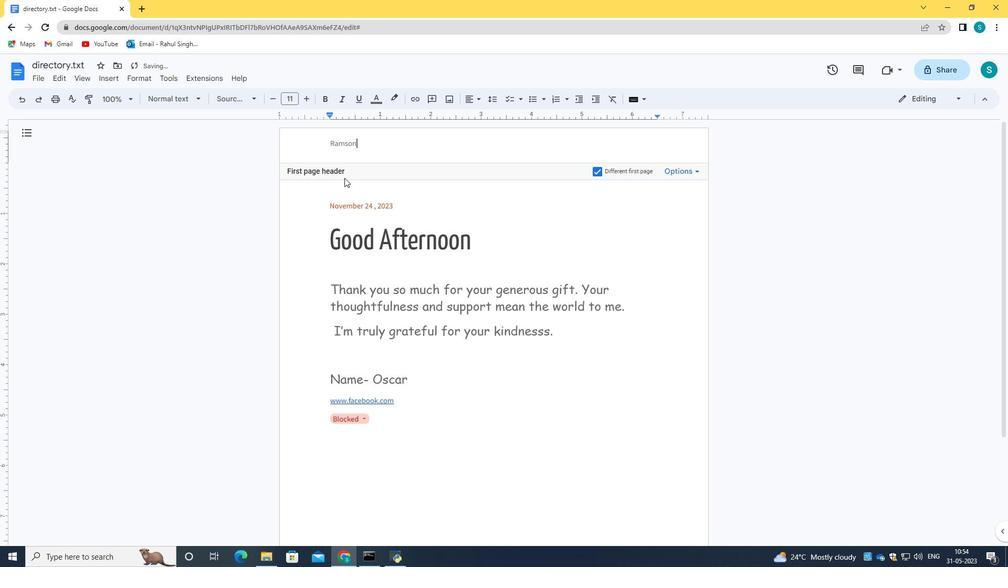 
Action: Mouse moved to (357, 141)
Screenshot: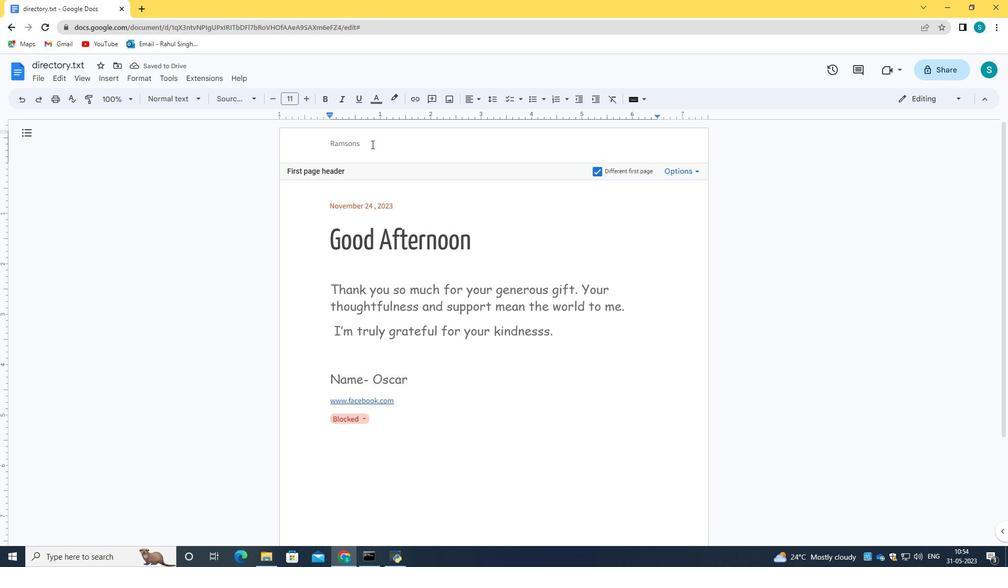 
Action: Mouse pressed left at (357, 141)
Screenshot: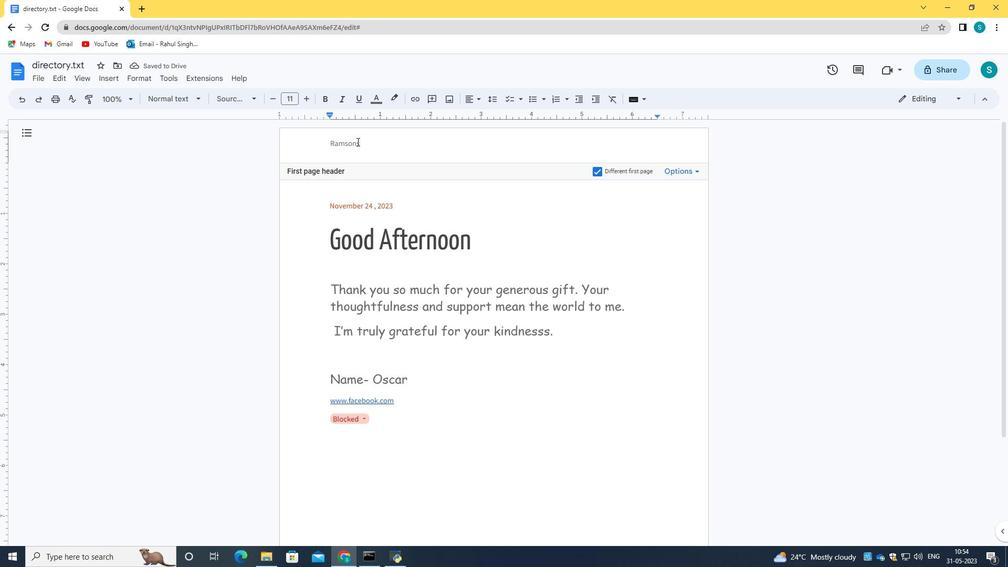 
Action: Mouse moved to (364, 142)
Screenshot: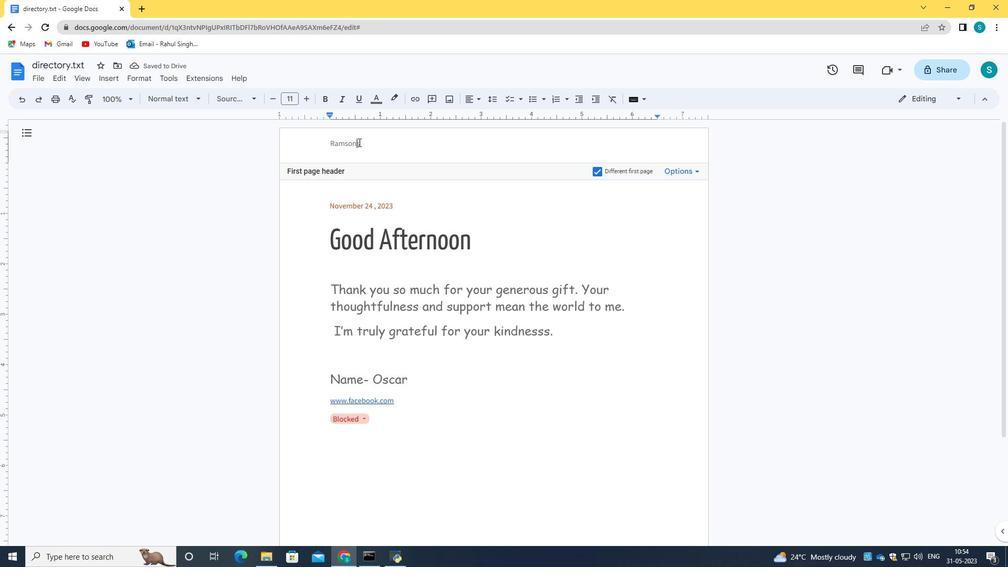 
Action: Mouse pressed left at (364, 142)
Screenshot: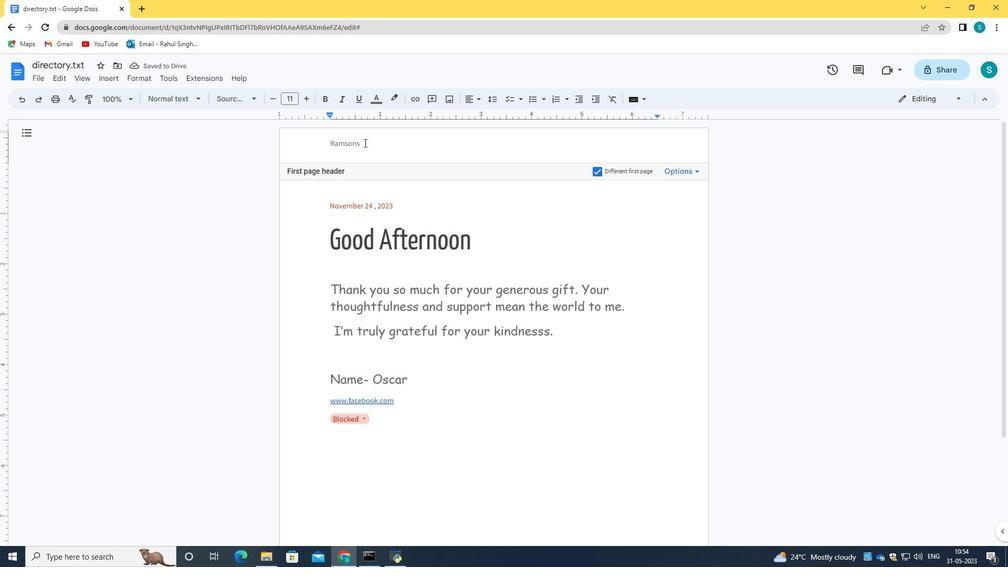 
Action: Mouse moved to (252, 97)
Screenshot: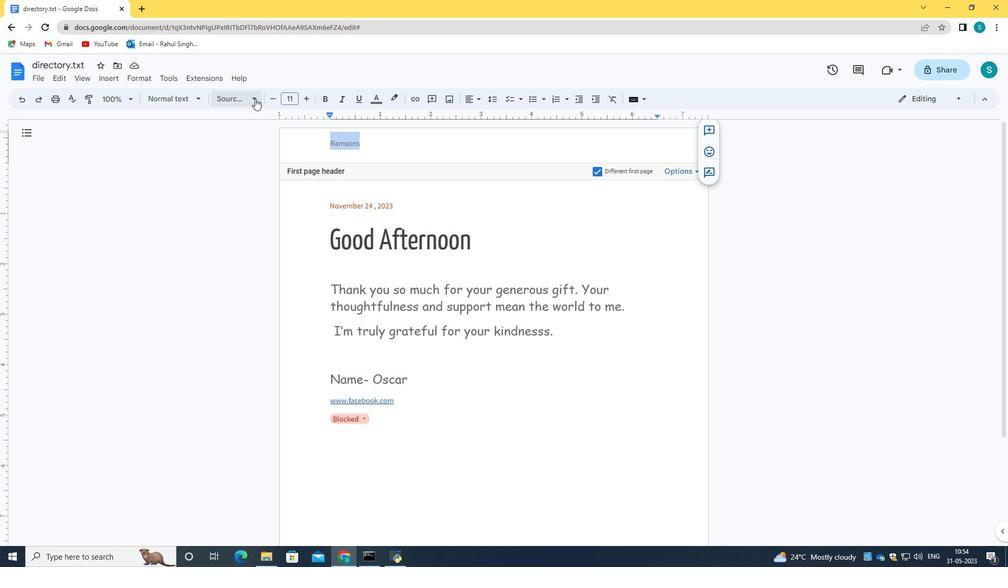 
Action: Mouse pressed left at (252, 97)
Screenshot: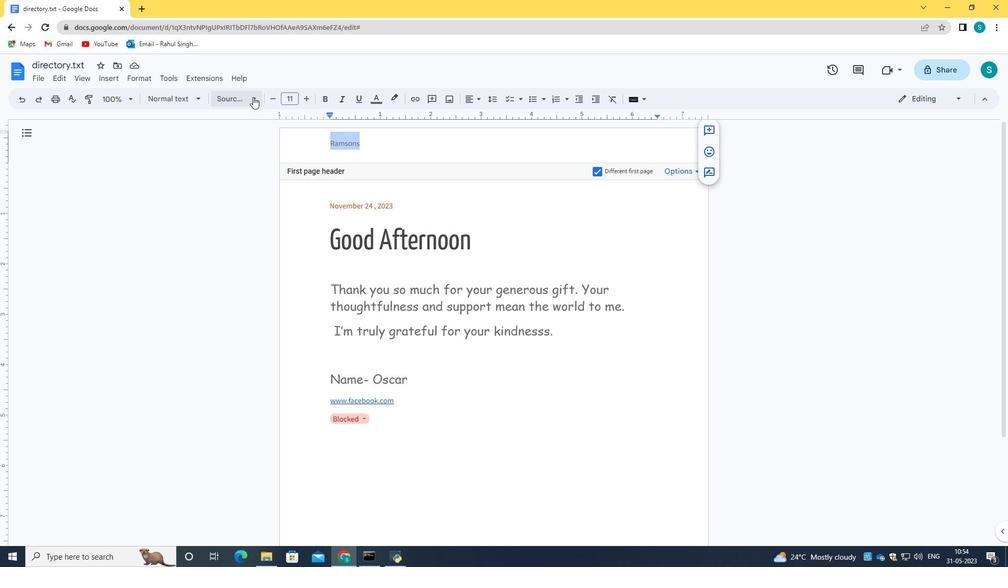
Action: Mouse moved to (271, 347)
Screenshot: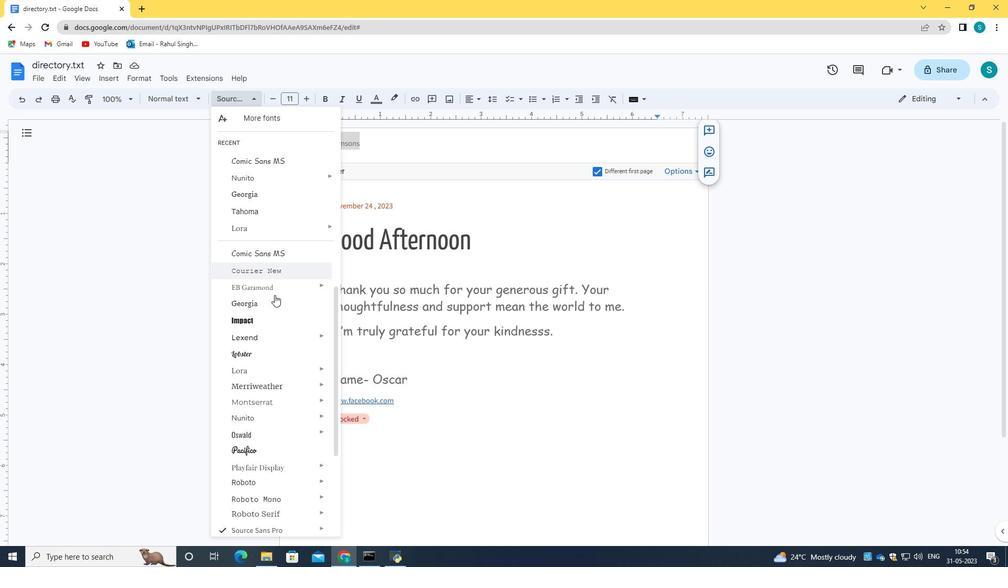 
Action: Mouse scrolled (271, 346) with delta (0, 0)
Screenshot: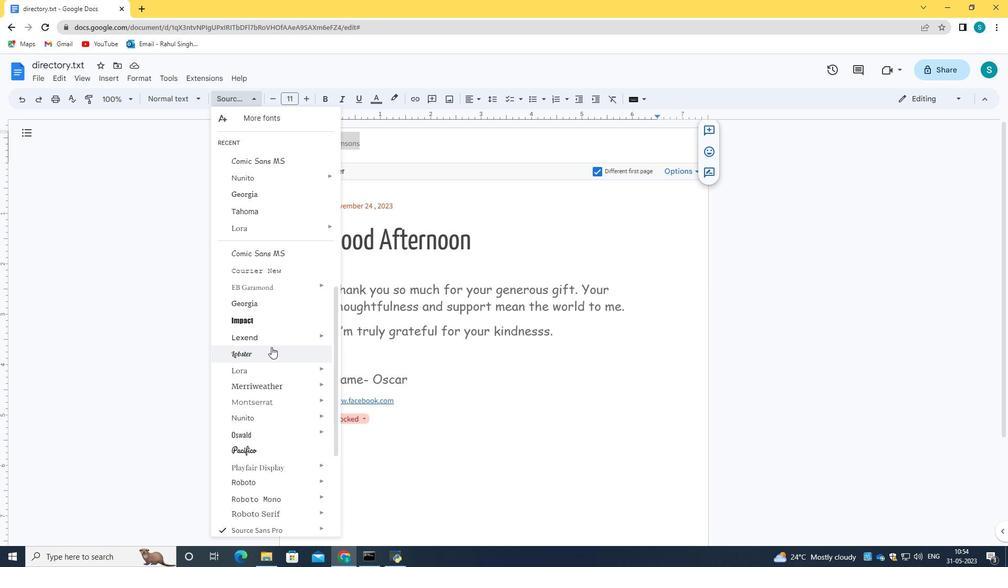 
Action: Mouse scrolled (271, 346) with delta (0, 0)
Screenshot: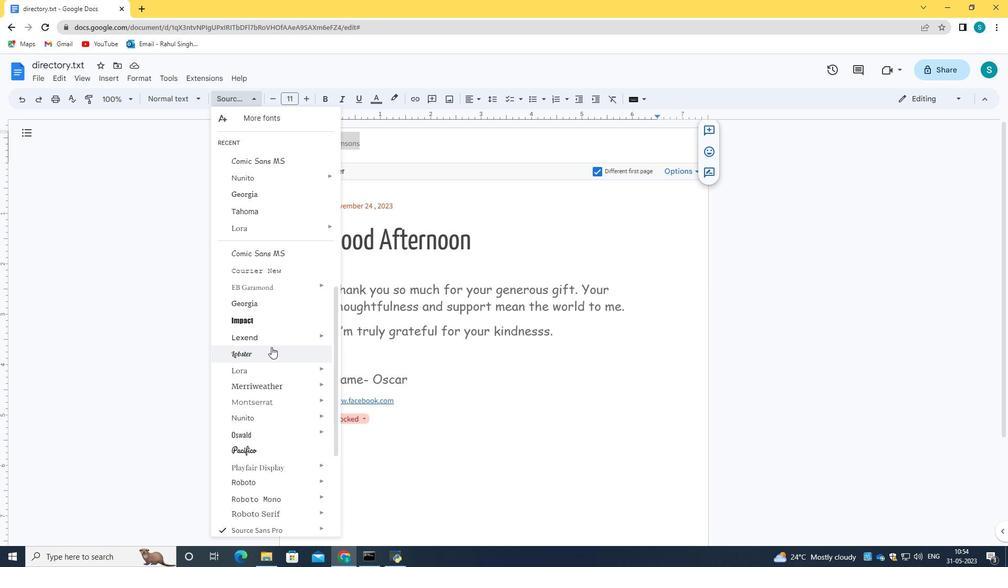 
Action: Mouse scrolled (271, 347) with delta (0, 0)
Screenshot: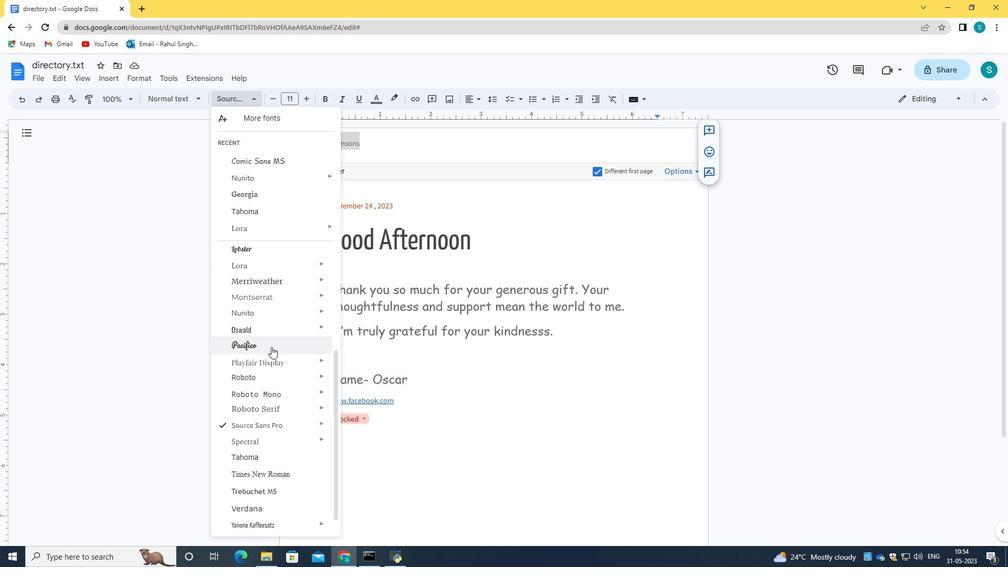 
Action: Mouse scrolled (271, 347) with delta (0, 0)
Screenshot: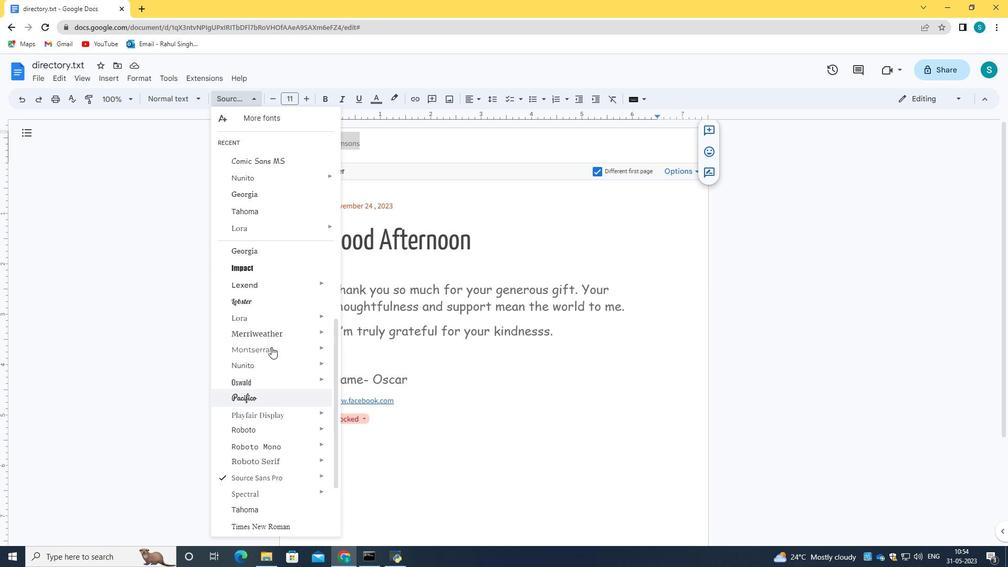 
Action: Mouse scrolled (271, 347) with delta (0, 0)
Screenshot: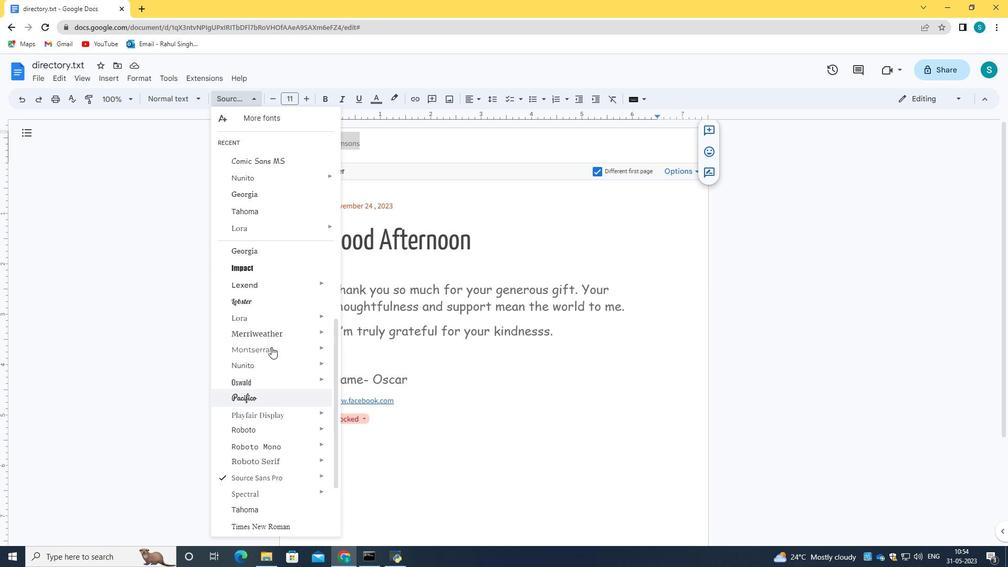 
Action: Mouse scrolled (271, 347) with delta (0, 0)
Screenshot: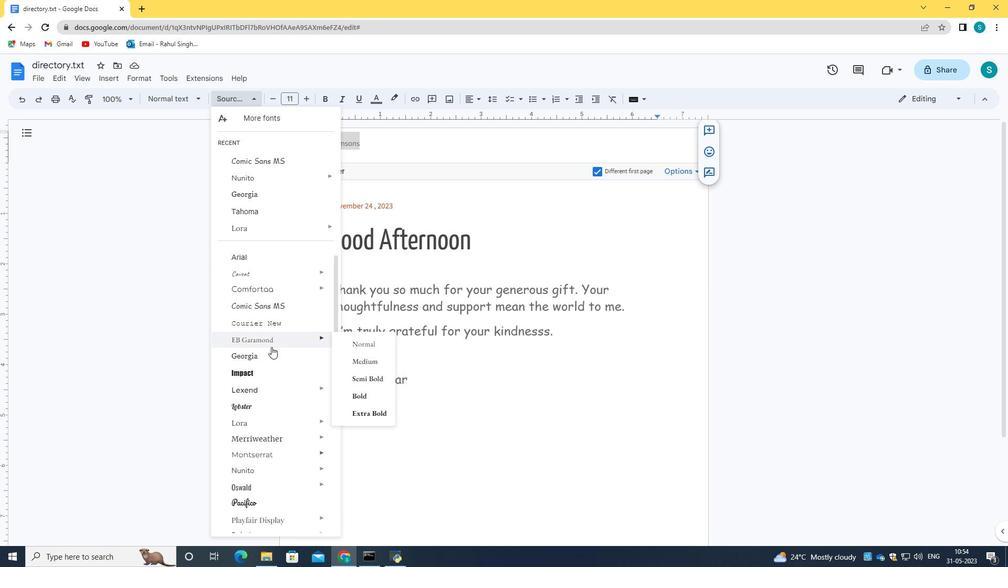 
Action: Mouse scrolled (271, 347) with delta (0, 0)
Screenshot: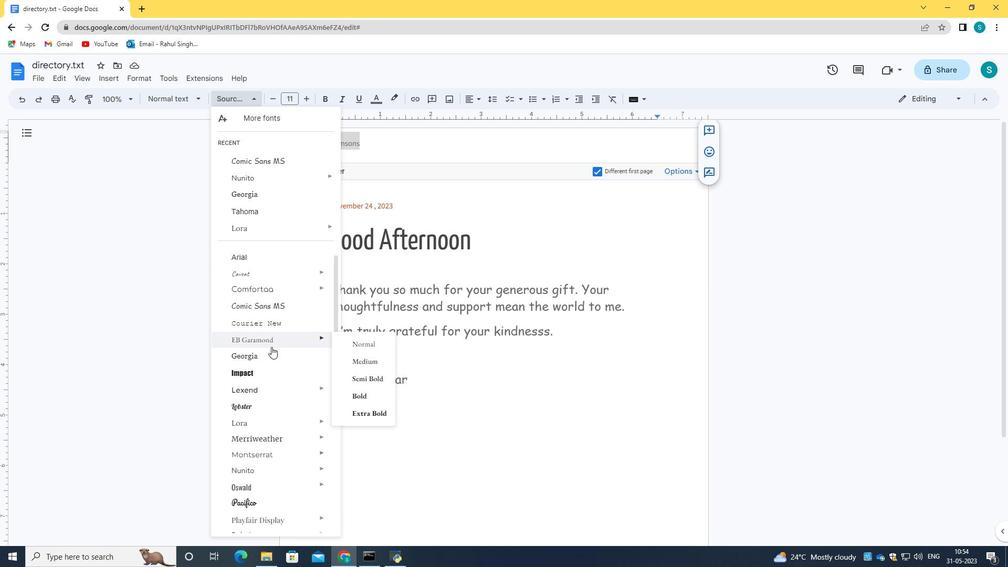 
Action: Mouse moved to (363, 288)
Screenshot: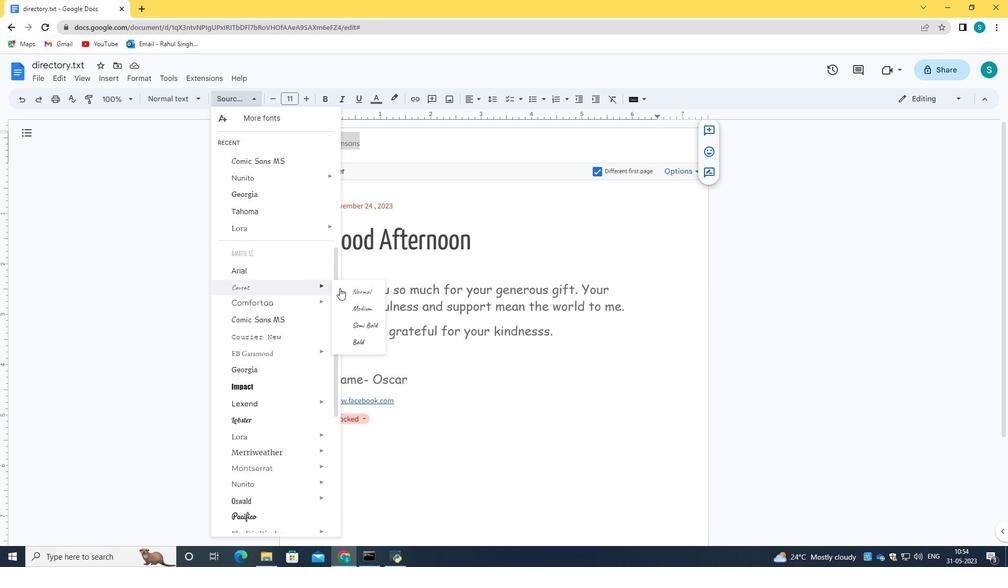 
Action: Mouse pressed left at (363, 288)
Screenshot: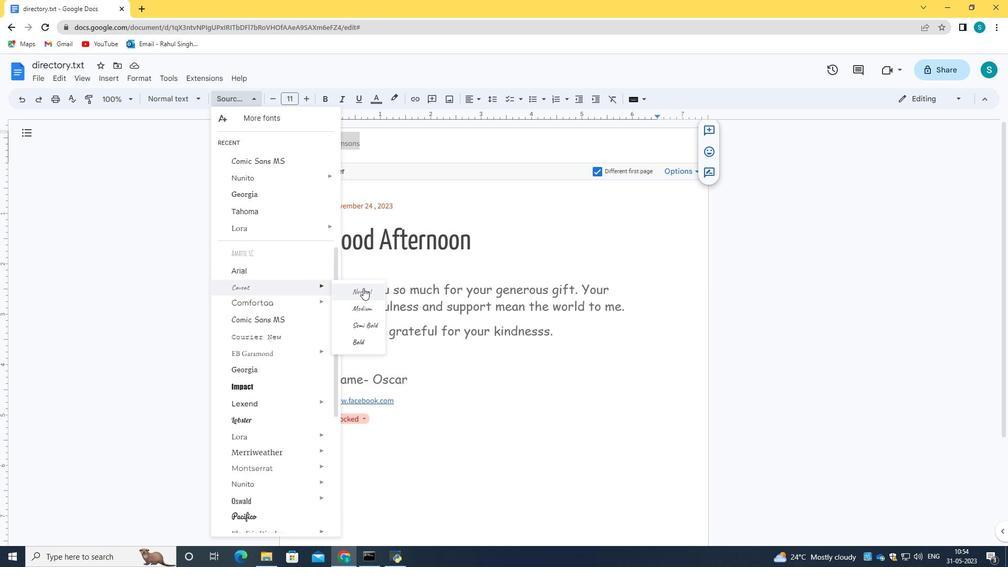 
Action: Mouse moved to (400, 180)
Screenshot: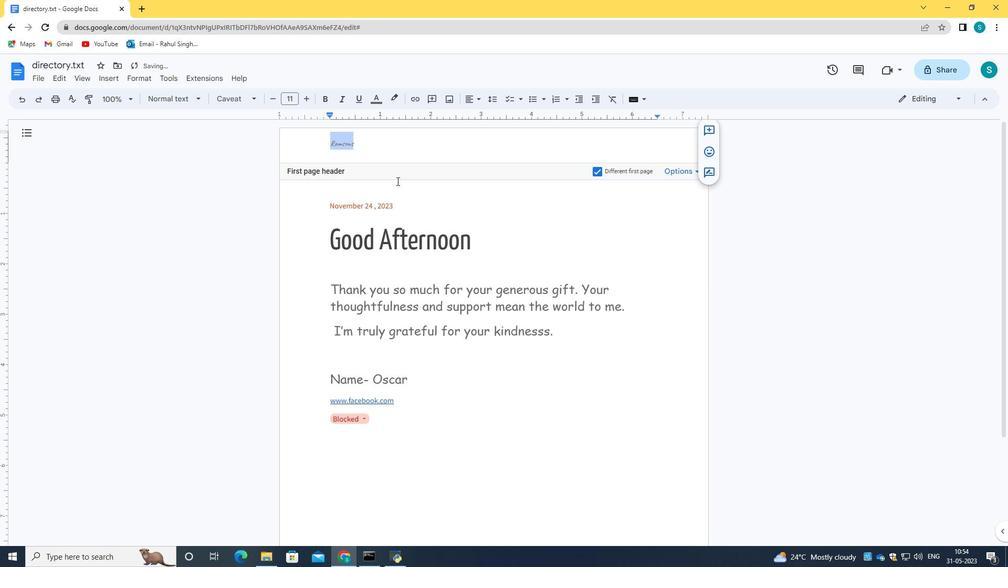 
Action: Mouse pressed left at (400, 180)
Screenshot: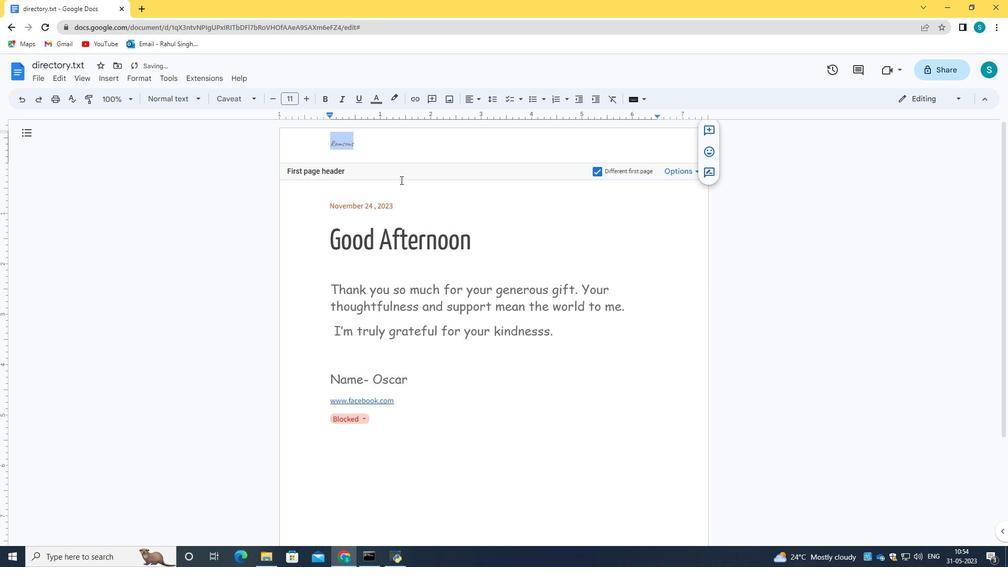 
Action: Mouse moved to (383, 141)
Screenshot: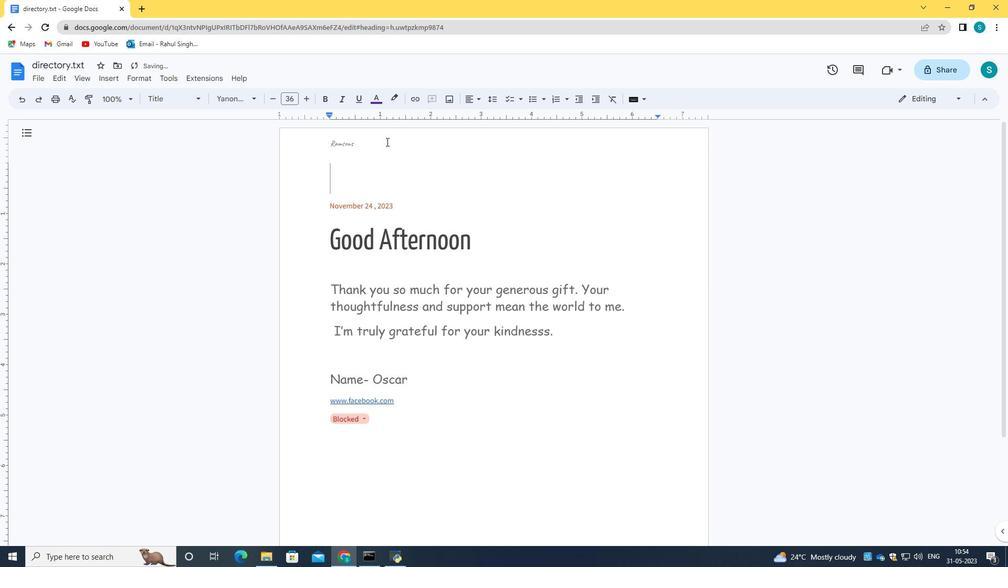 
Action: Mouse pressed left at (383, 141)
Screenshot: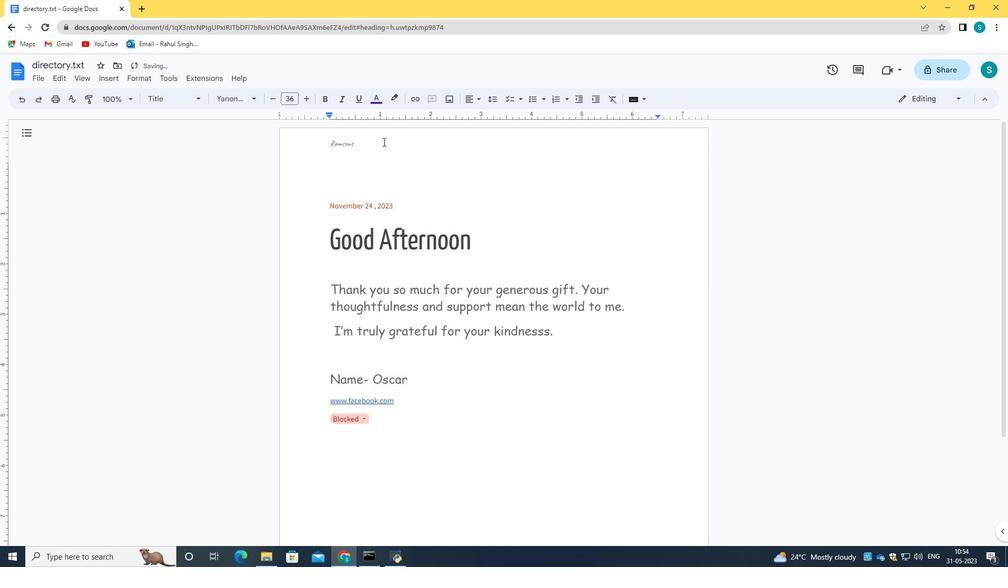 
Action: Mouse moved to (467, 351)
Screenshot: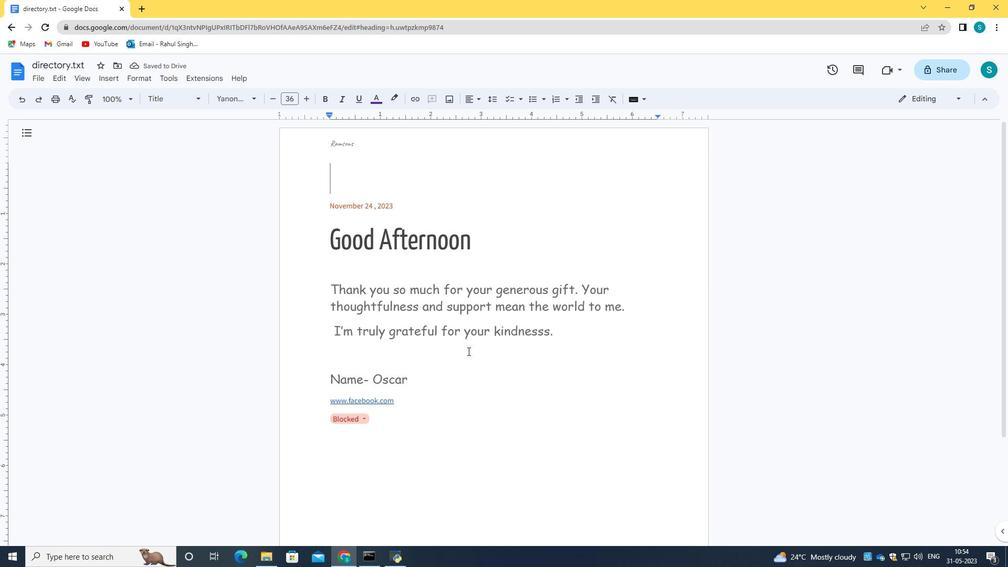 
Action: Mouse scrolled (467, 350) with delta (0, 0)
Screenshot: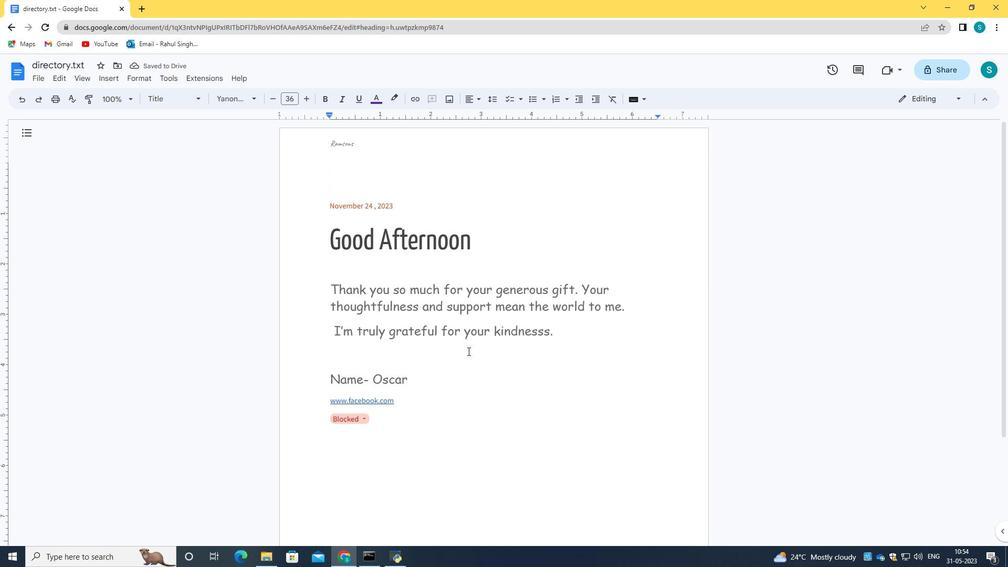 
Action: Mouse scrolled (467, 350) with delta (0, 0)
Screenshot: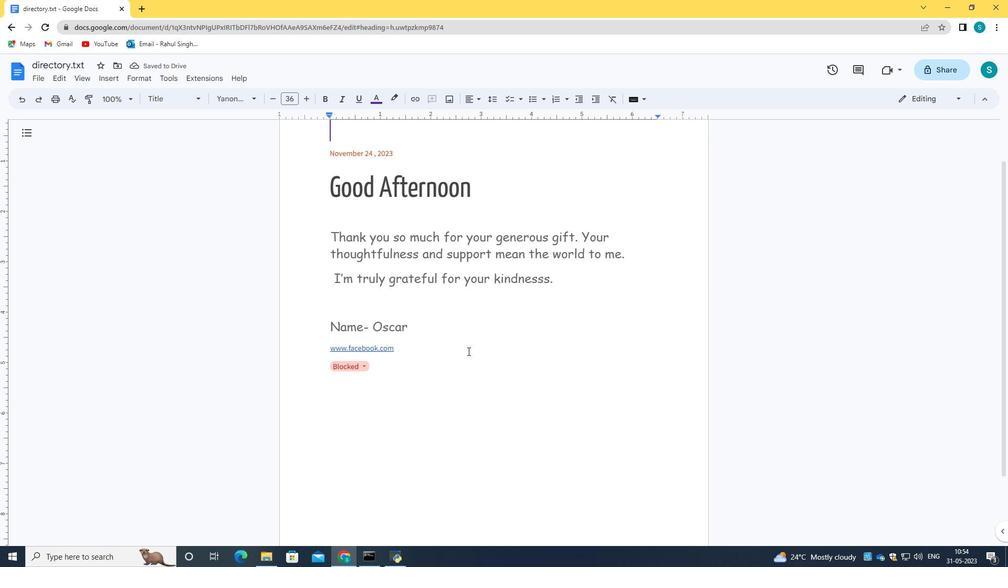 
Action: Mouse scrolled (467, 350) with delta (0, 0)
Screenshot: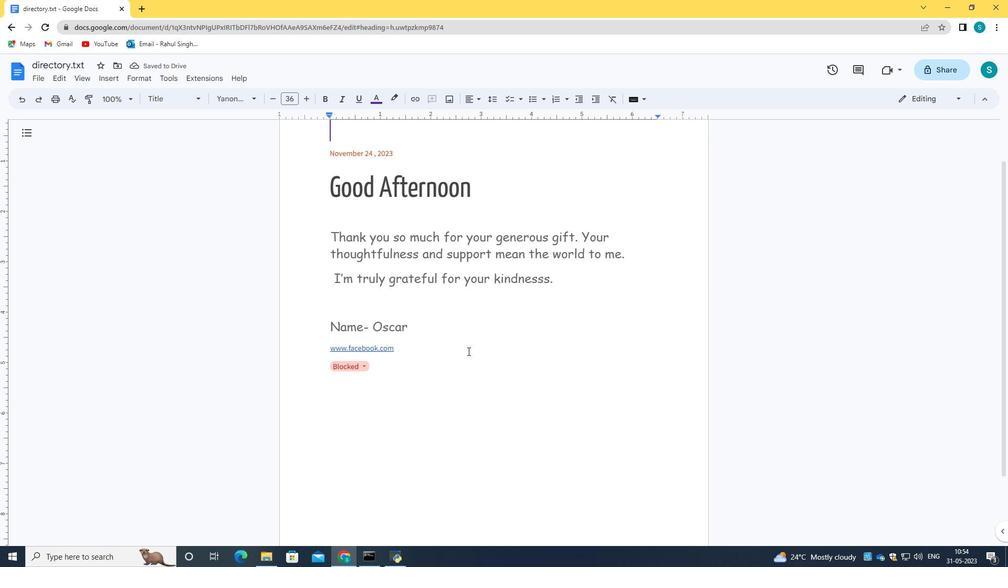 
Action: Mouse scrolled (467, 351) with delta (0, 0)
Screenshot: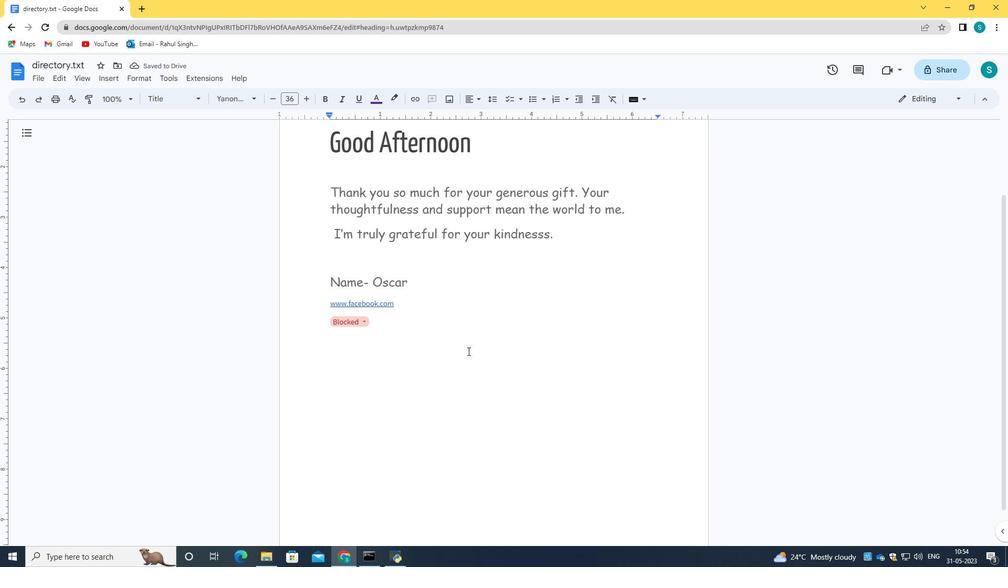 
Action: Mouse scrolled (467, 351) with delta (0, 0)
Screenshot: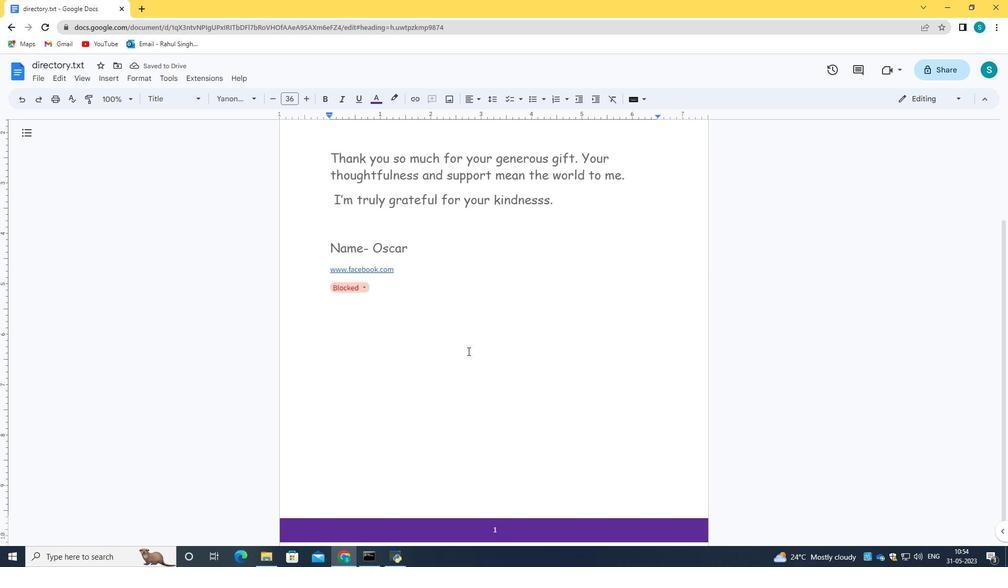 
Action: Mouse scrolled (467, 351) with delta (0, 0)
Screenshot: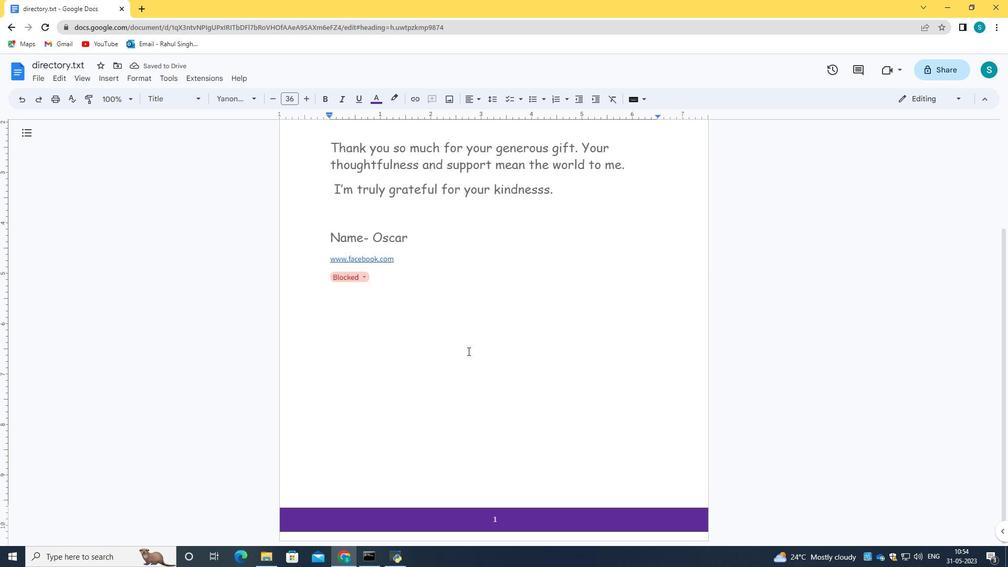 
Action: Mouse scrolled (467, 351) with delta (0, 0)
Screenshot: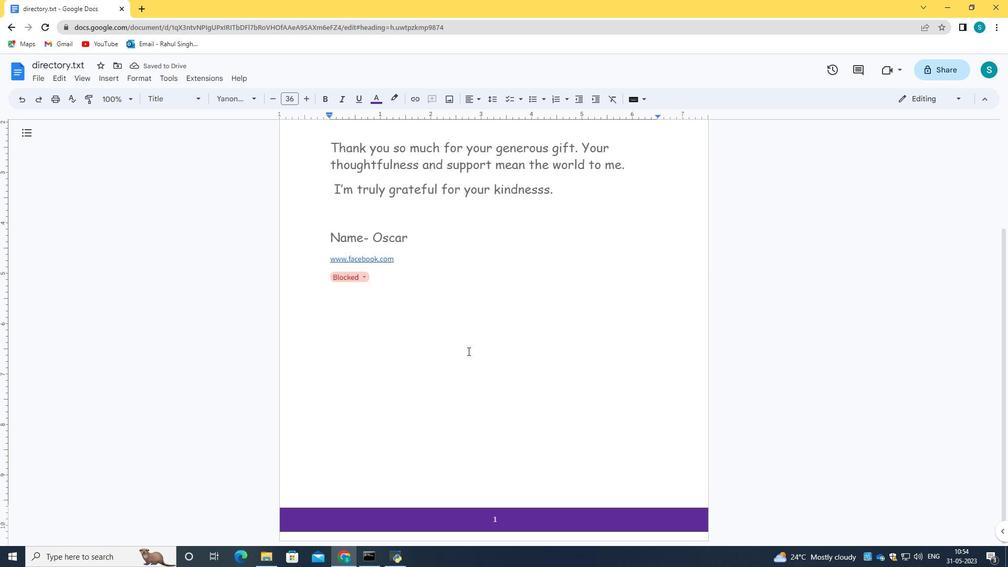 
Action: Mouse scrolled (467, 351) with delta (0, 0)
Screenshot: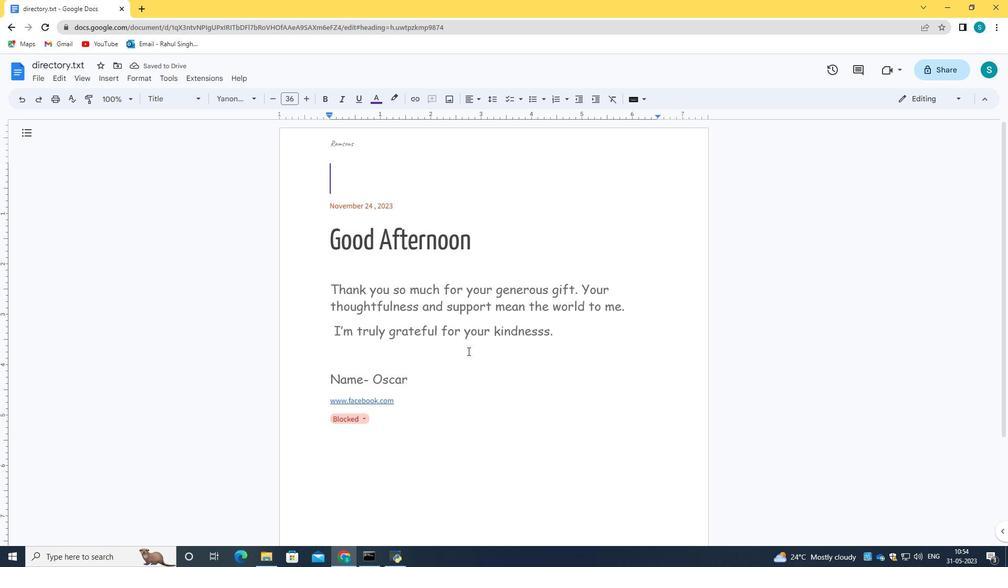 
Action: Mouse scrolled (467, 351) with delta (0, 0)
Screenshot: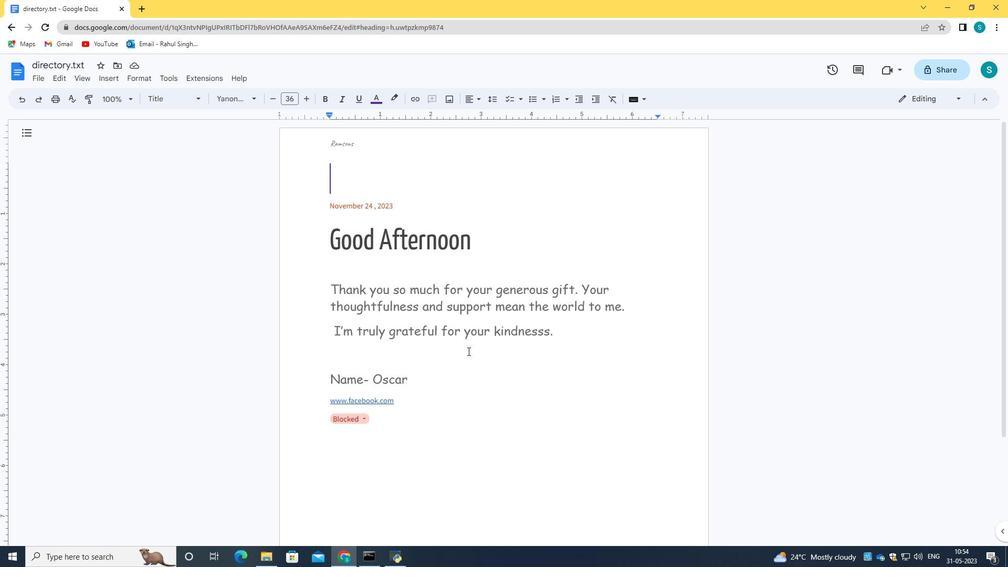 
Action: Mouse scrolled (467, 351) with delta (0, 0)
Screenshot: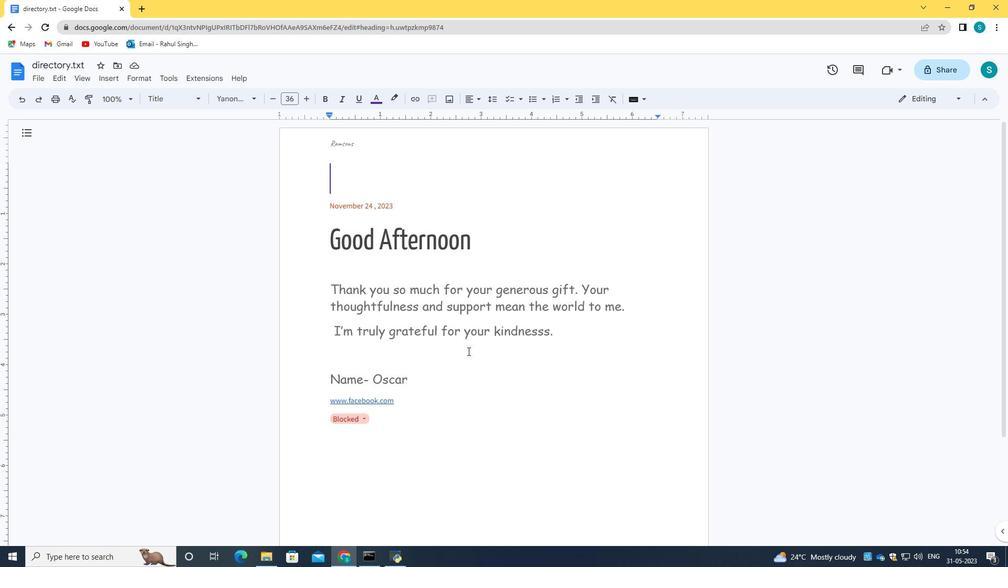 
Action: Mouse scrolled (467, 350) with delta (0, 0)
Screenshot: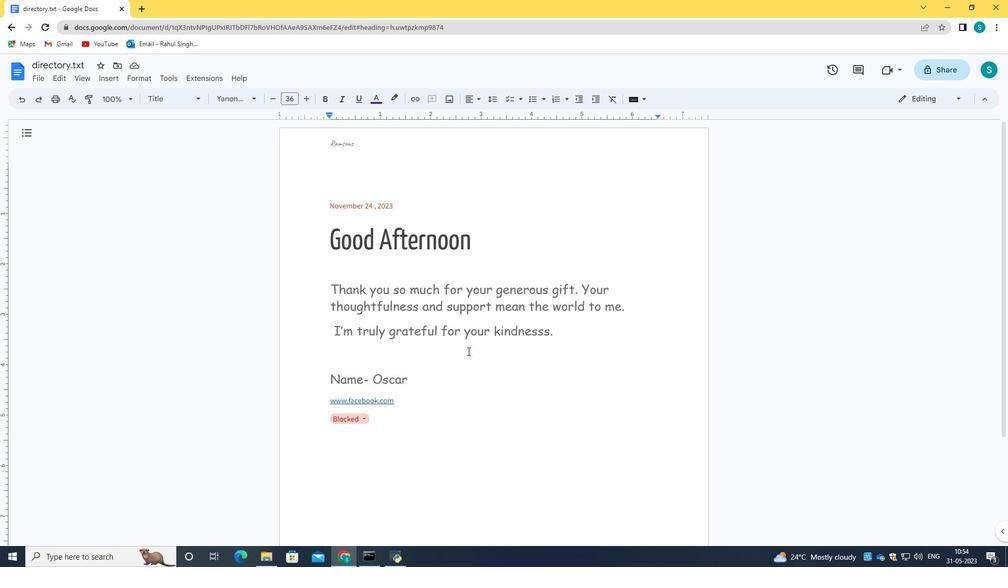 
Action: Mouse scrolled (467, 350) with delta (0, 0)
Screenshot: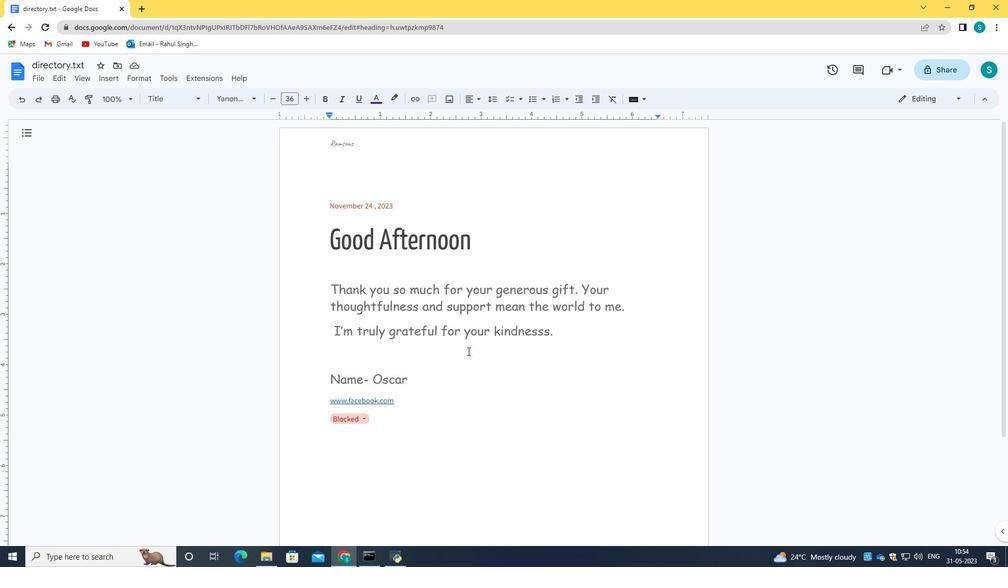 
Action: Mouse scrolled (467, 350) with delta (0, 0)
Screenshot: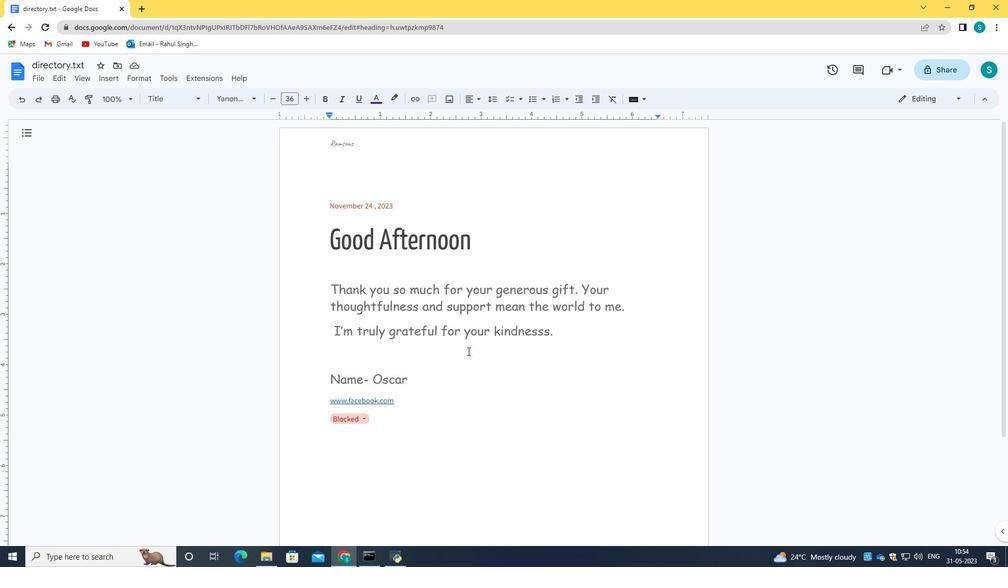 
Action: Mouse scrolled (467, 350) with delta (0, 0)
Screenshot: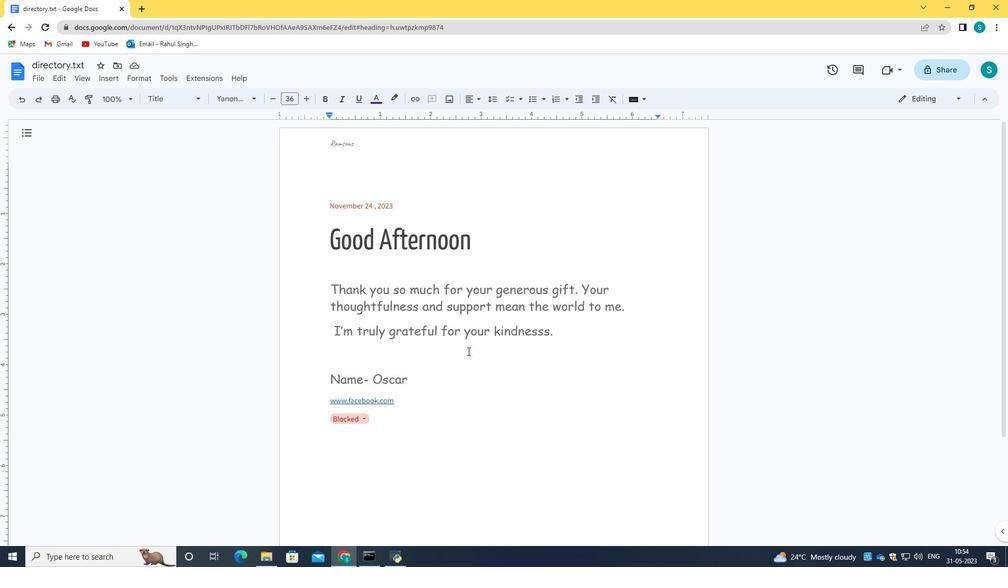 
Action: Mouse scrolled (467, 350) with delta (0, 0)
Screenshot: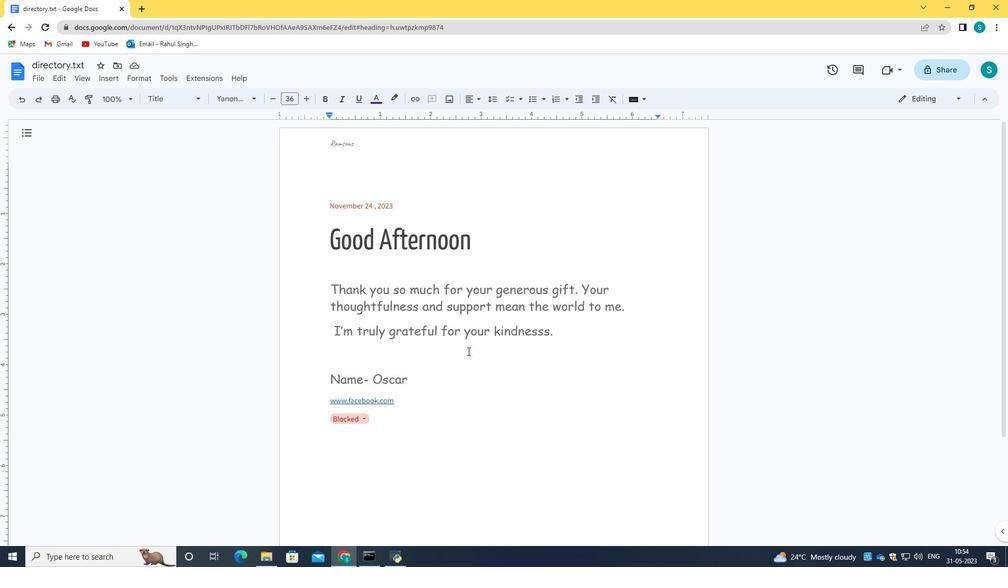 
Action: Mouse scrolled (467, 350) with delta (0, 0)
Screenshot: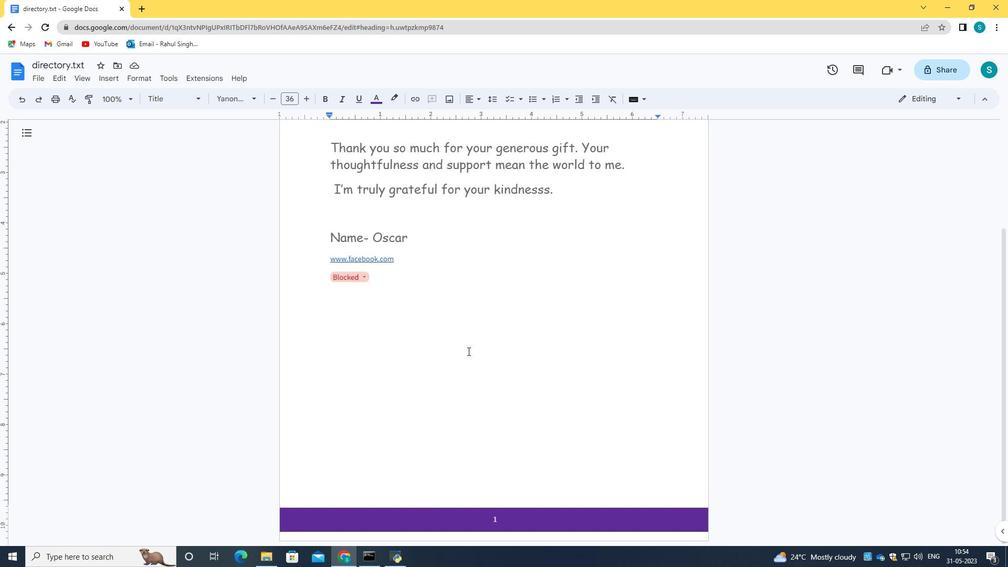 
Action: Mouse scrolled (467, 350) with delta (0, 0)
Screenshot: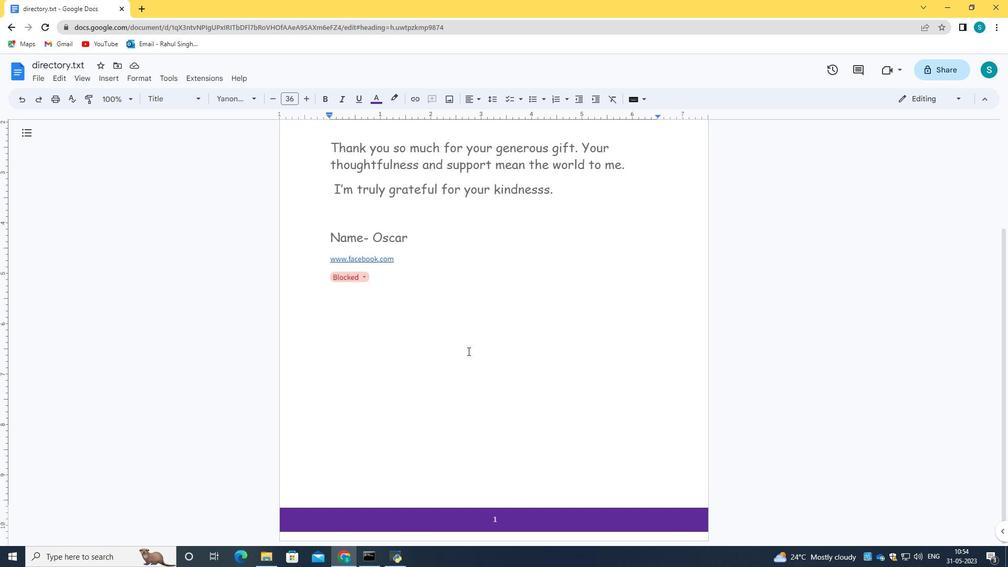 
Action: Mouse scrolled (467, 350) with delta (0, 0)
Screenshot: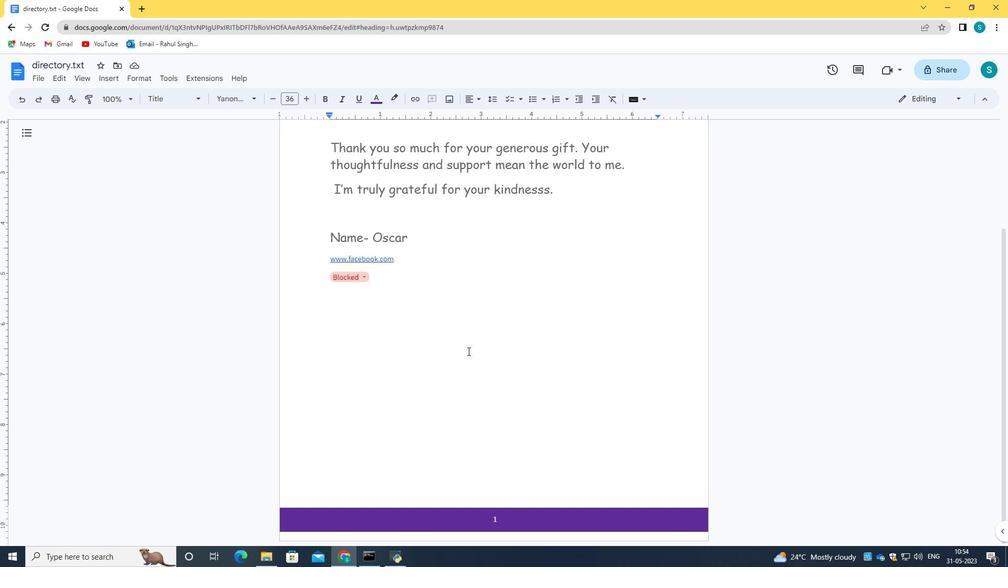 
Action: Mouse scrolled (467, 350) with delta (0, 0)
Screenshot: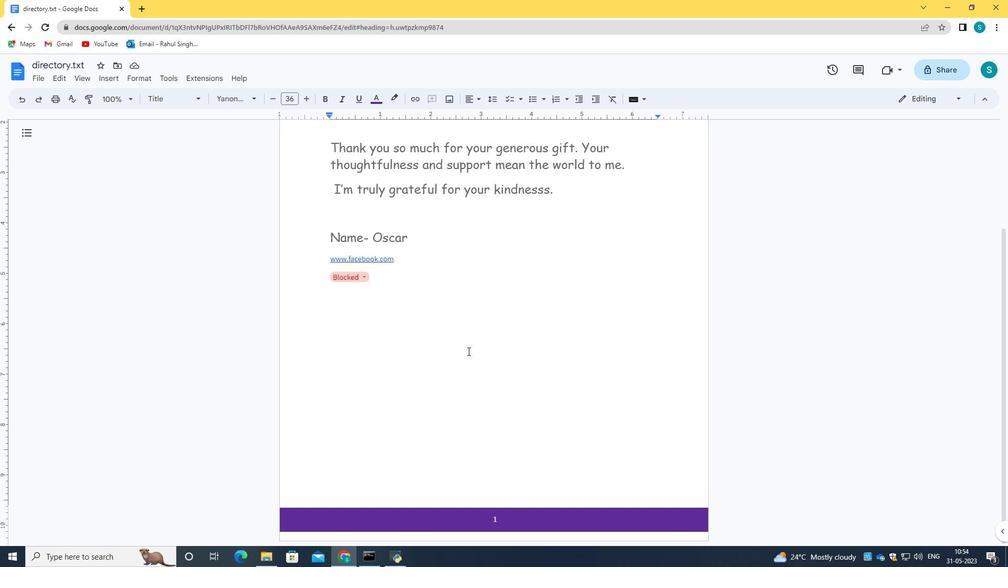 
Action: Mouse scrolled (467, 351) with delta (0, 0)
Screenshot: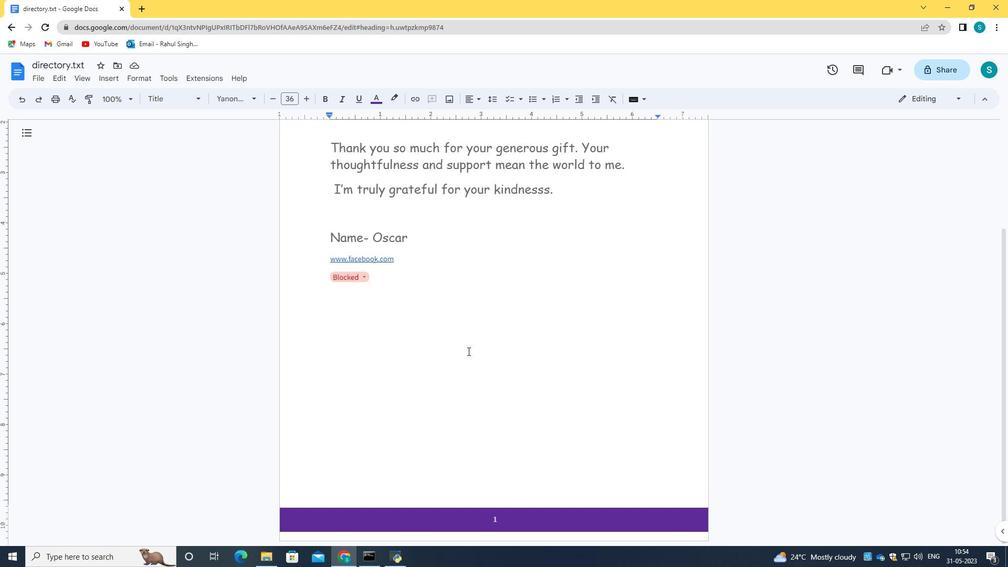 
Action: Mouse scrolled (467, 351) with delta (0, 0)
Screenshot: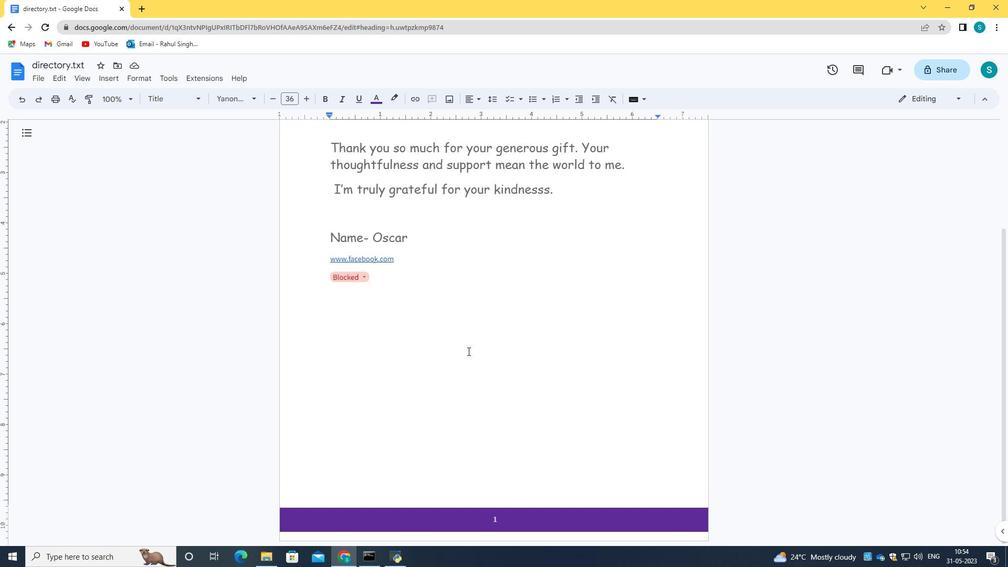 
Action: Mouse scrolled (467, 351) with delta (0, 0)
Screenshot: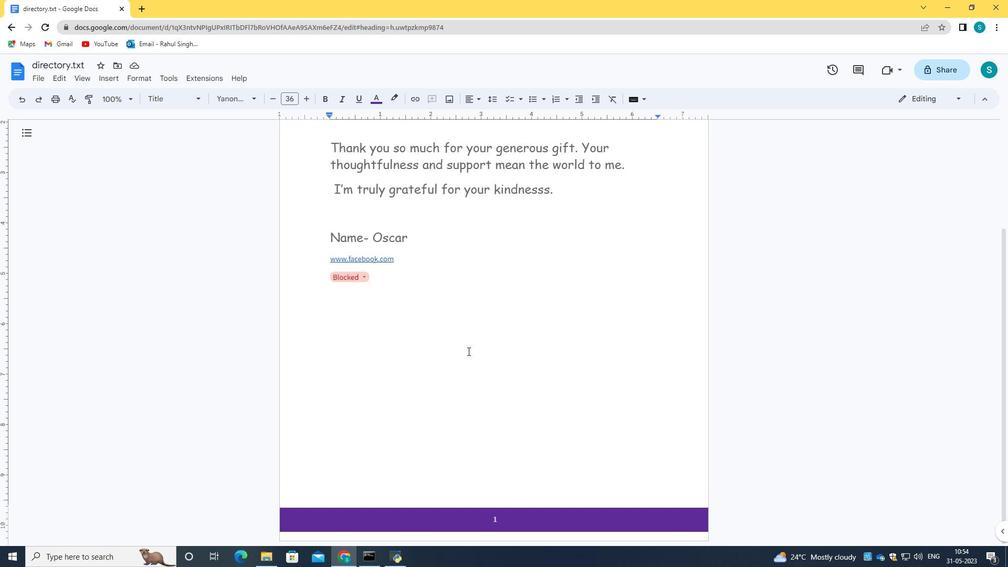 
Action: Mouse scrolled (467, 351) with delta (0, 0)
Screenshot: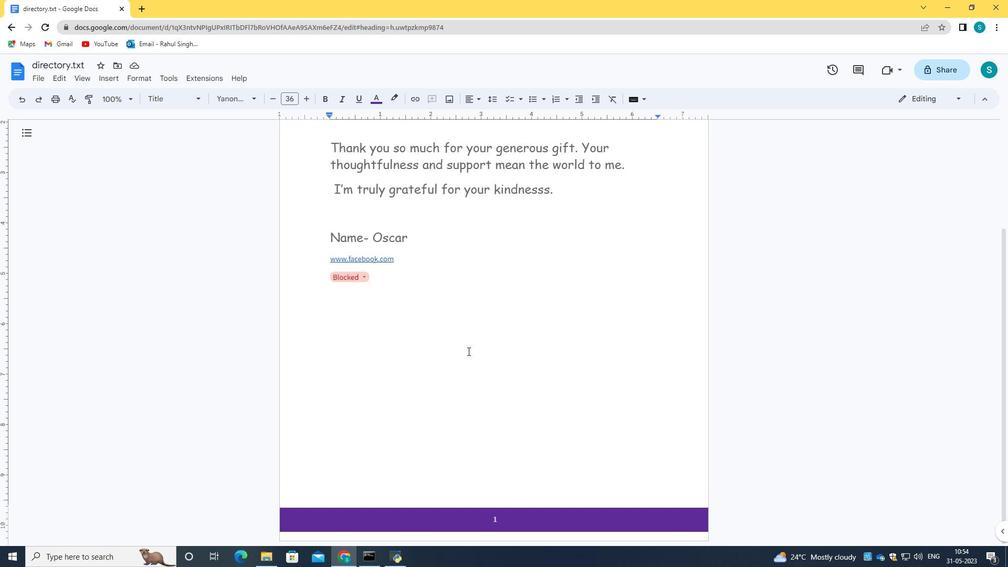 
Action: Mouse moved to (467, 351)
Screenshot: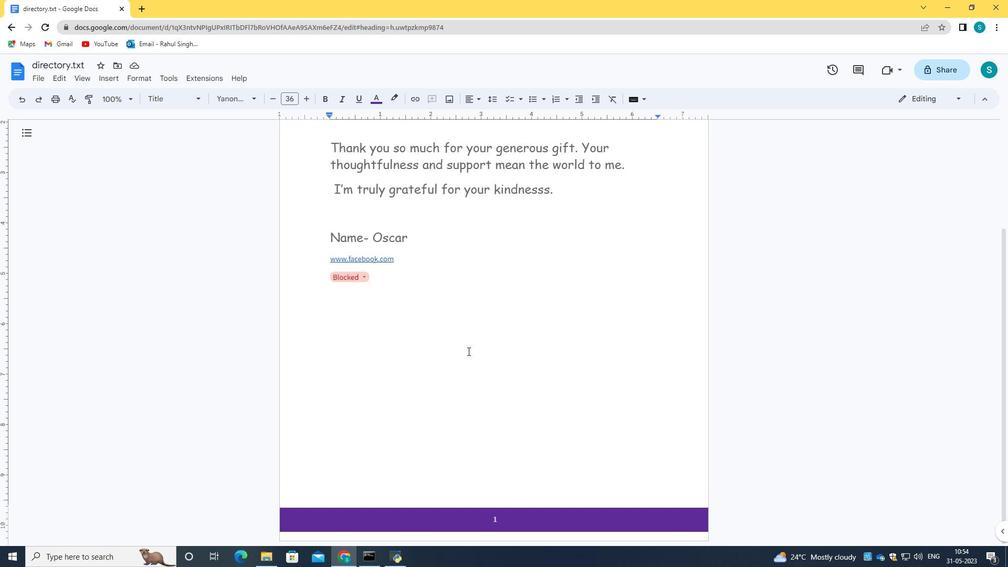 
Action: Mouse scrolled (467, 351) with delta (0, 0)
Screenshot: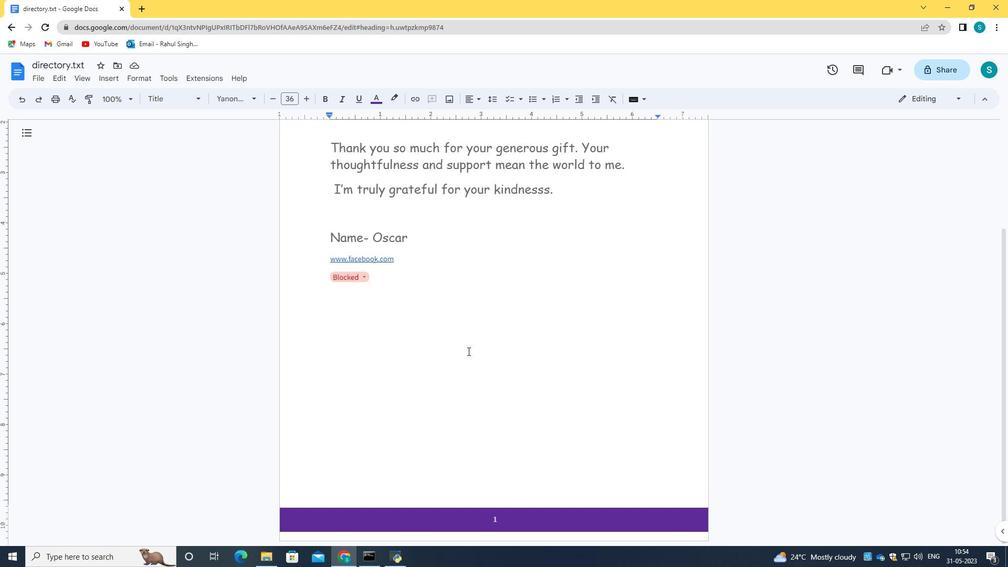 
Action: Mouse scrolled (467, 351) with delta (0, 0)
Screenshot: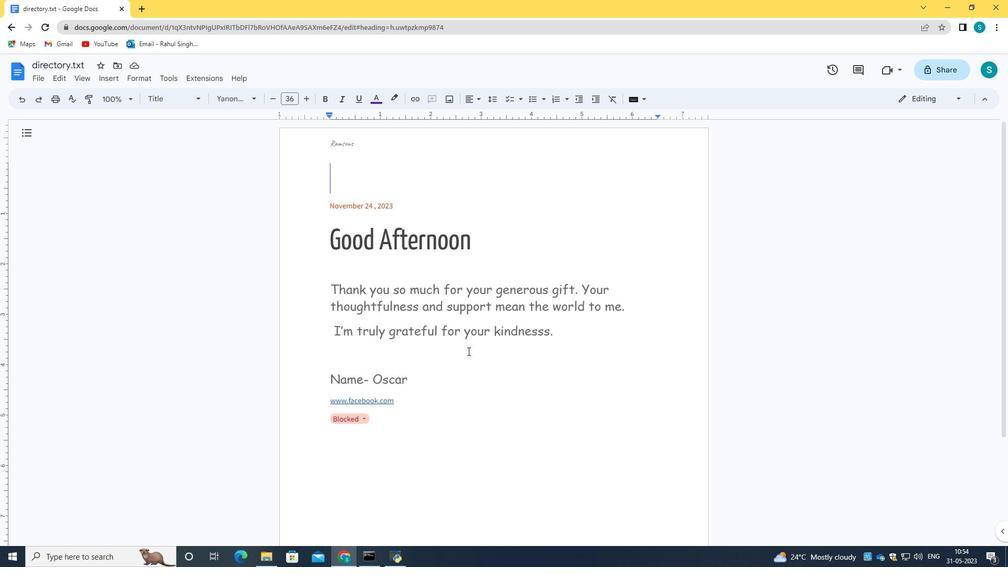 
Action: Mouse scrolled (467, 351) with delta (0, 0)
Screenshot: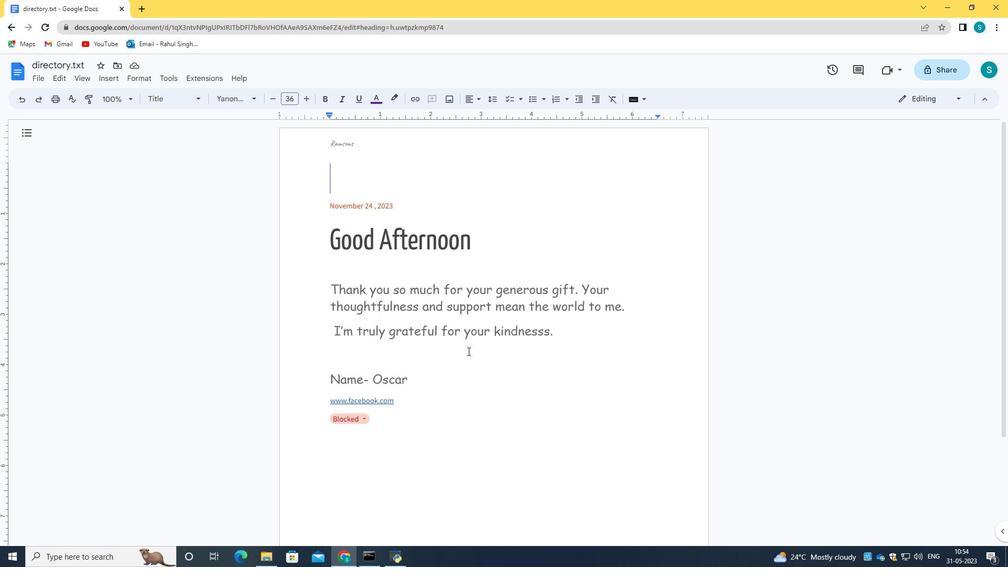 
